 Task: Search one way flight ticket for 1 adult, 5 children, 2 infants in seat and 1 infant on lap in first from Obyan,saipan Island: Saipan International Airport (francisco C. Ada) to Springfield: Abraham Lincoln Capital Airport on 5-2-2023. Number of bags: 1 checked bag. Price is upto 35000. Outbound departure time preference is 12:45.
Action: Mouse moved to (333, 294)
Screenshot: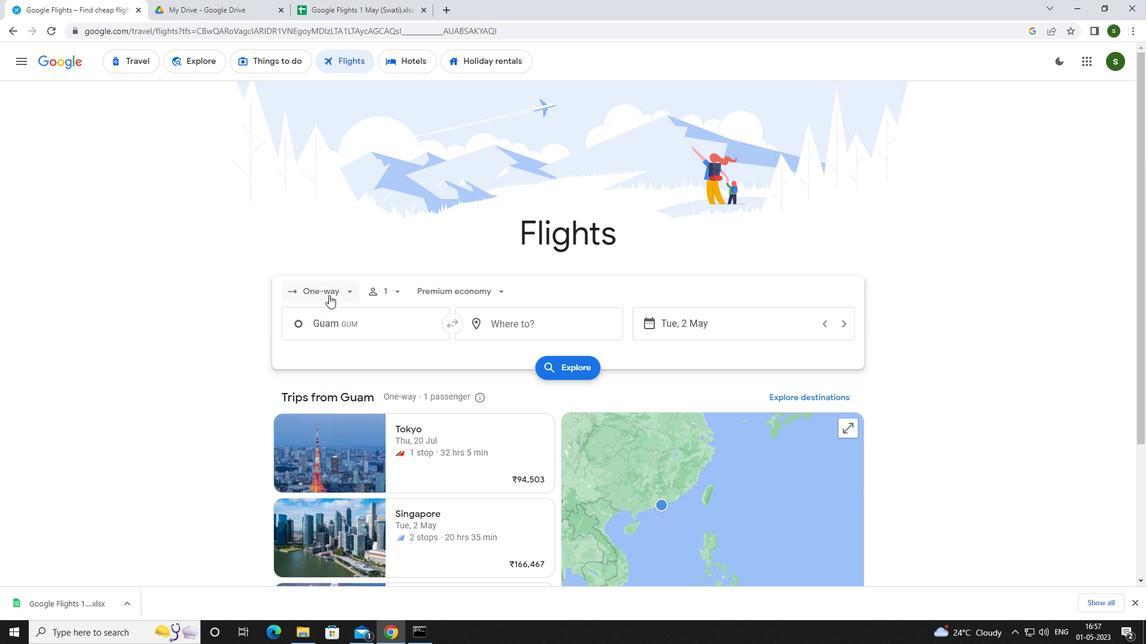 
Action: Mouse pressed left at (333, 294)
Screenshot: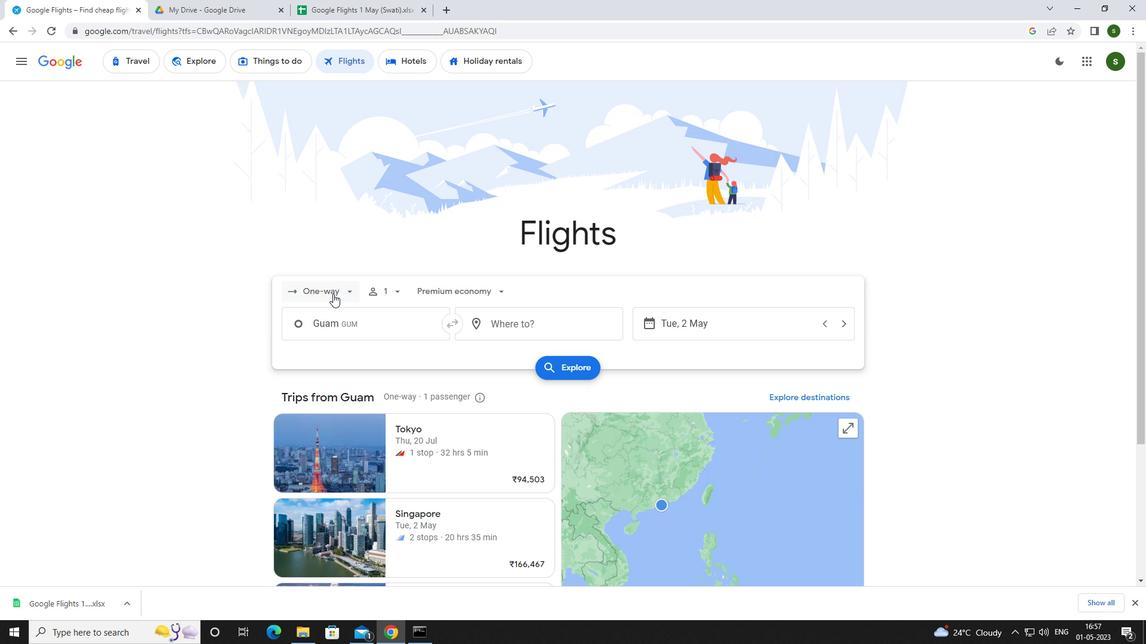 
Action: Mouse moved to (348, 342)
Screenshot: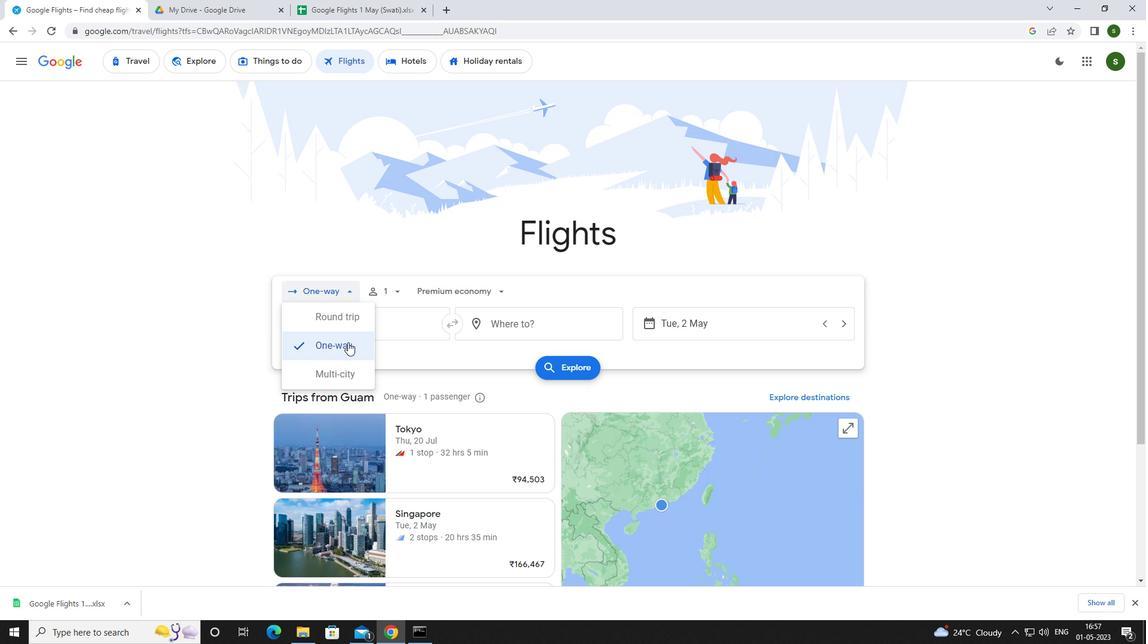 
Action: Mouse pressed left at (348, 342)
Screenshot: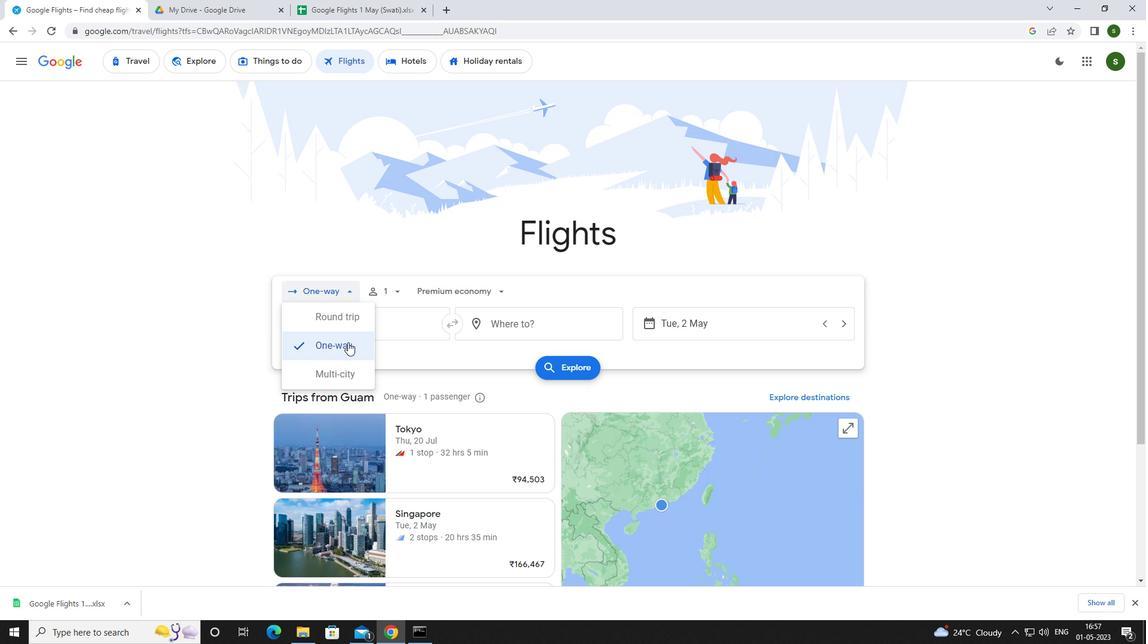 
Action: Mouse moved to (391, 286)
Screenshot: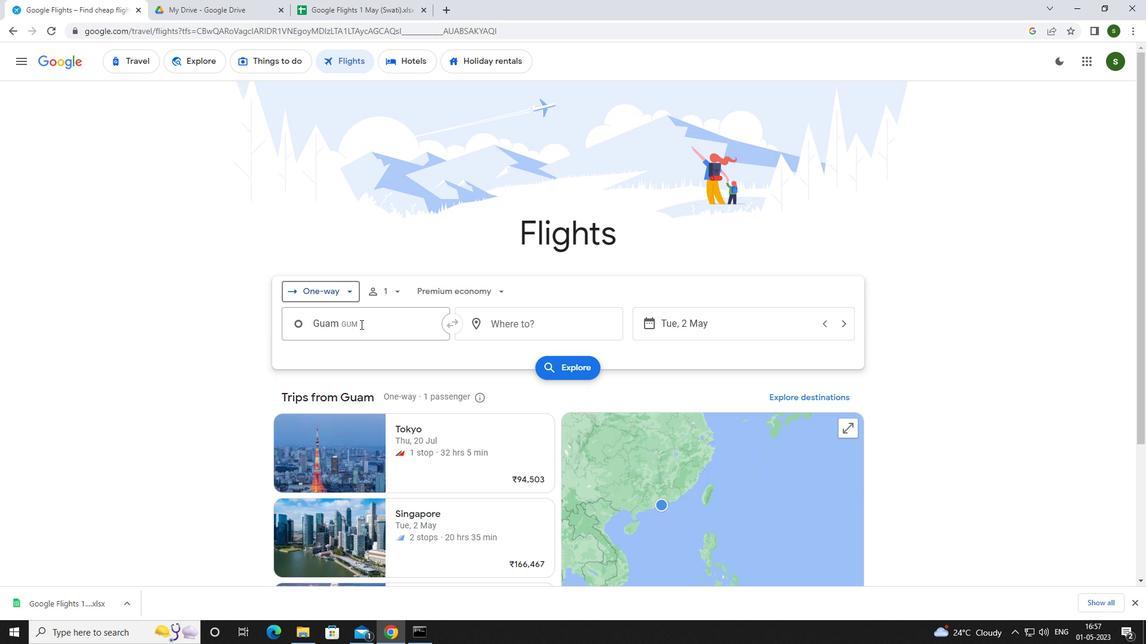 
Action: Mouse pressed left at (391, 286)
Screenshot: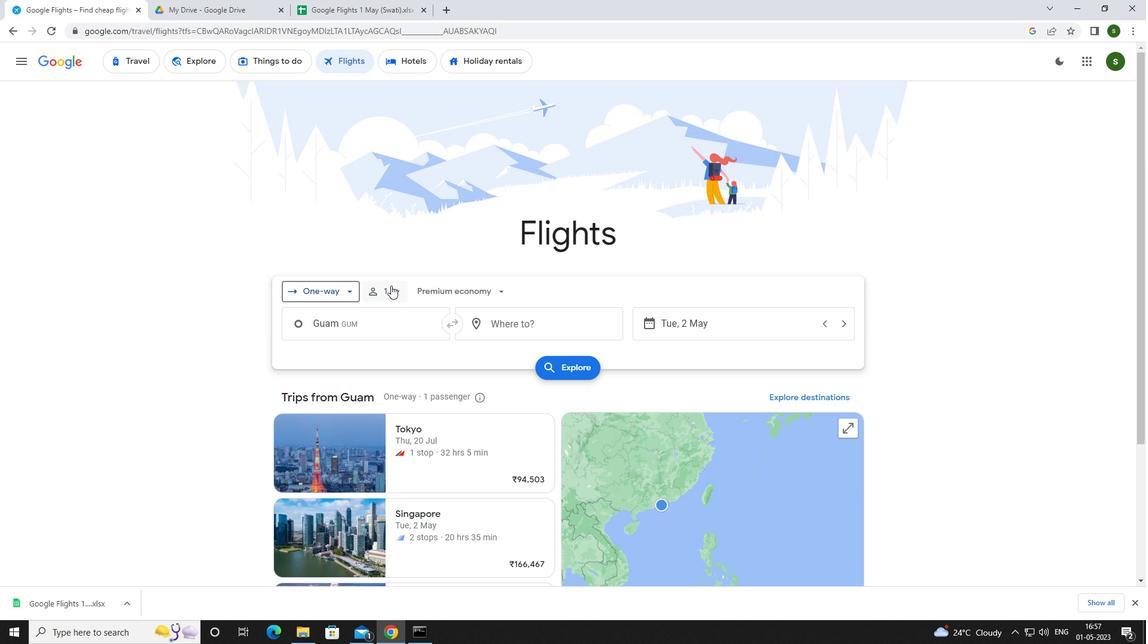 
Action: Mouse moved to (487, 347)
Screenshot: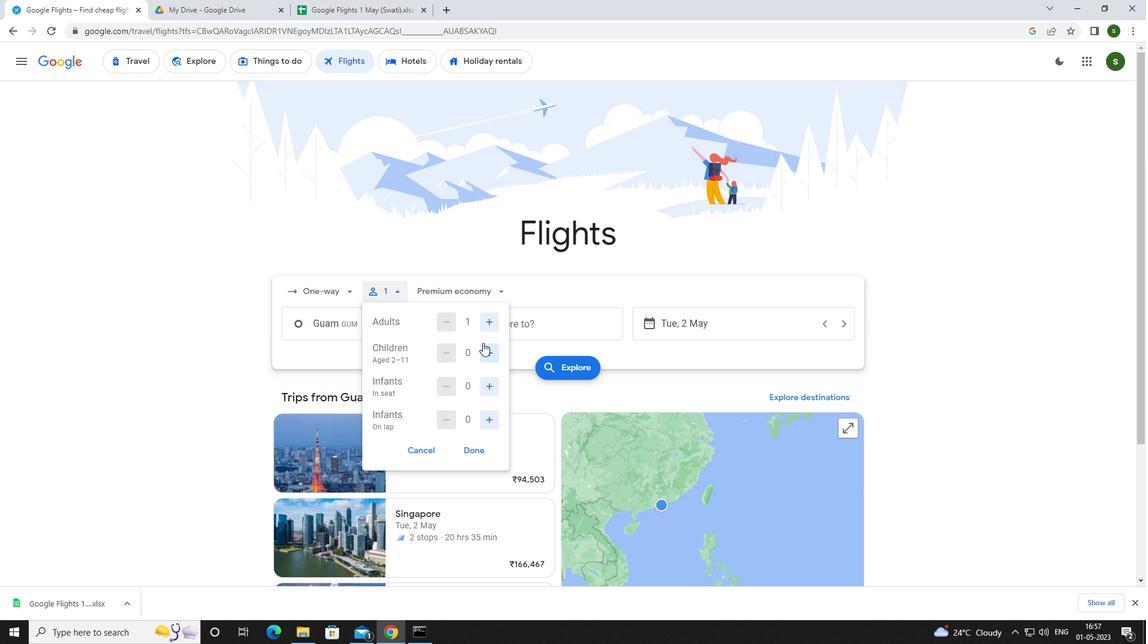
Action: Mouse pressed left at (487, 347)
Screenshot: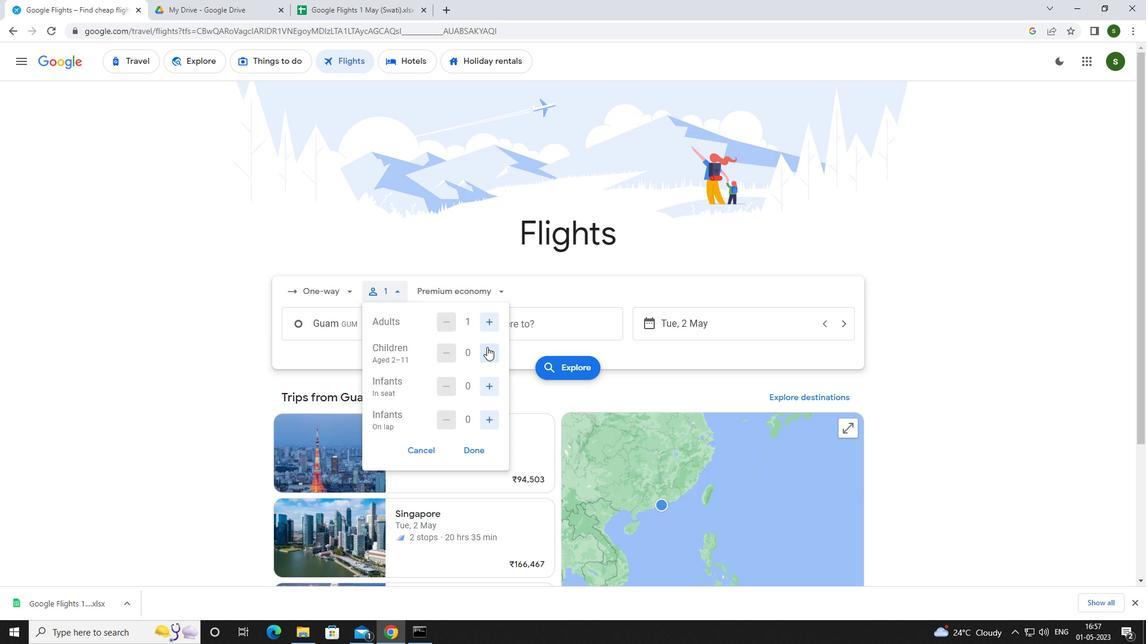 
Action: Mouse pressed left at (487, 347)
Screenshot: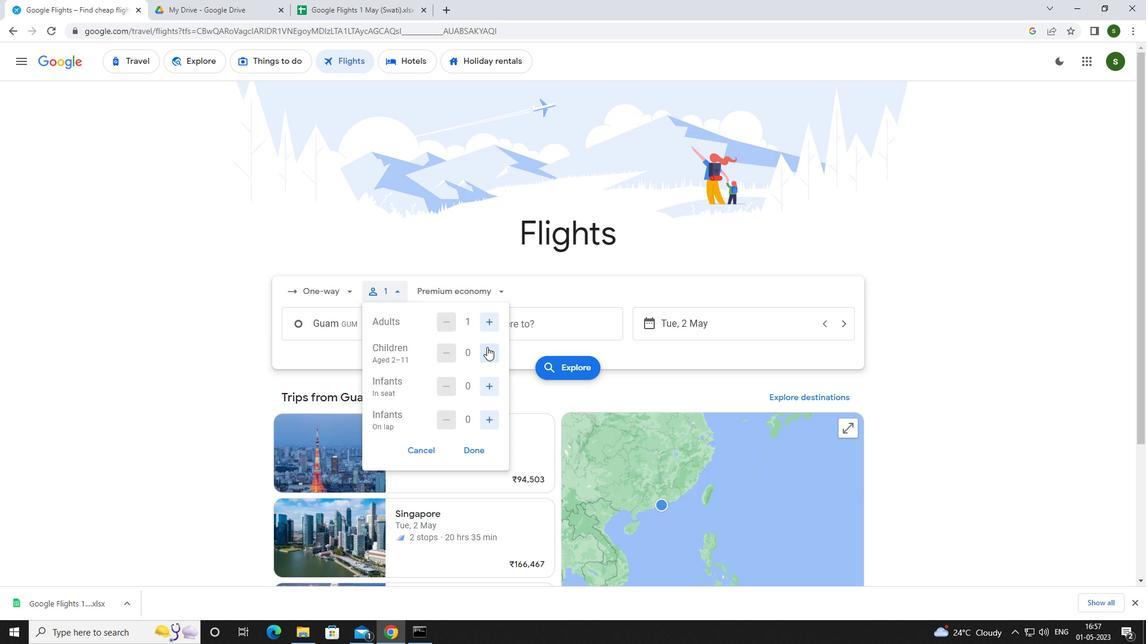 
Action: Mouse pressed left at (487, 347)
Screenshot: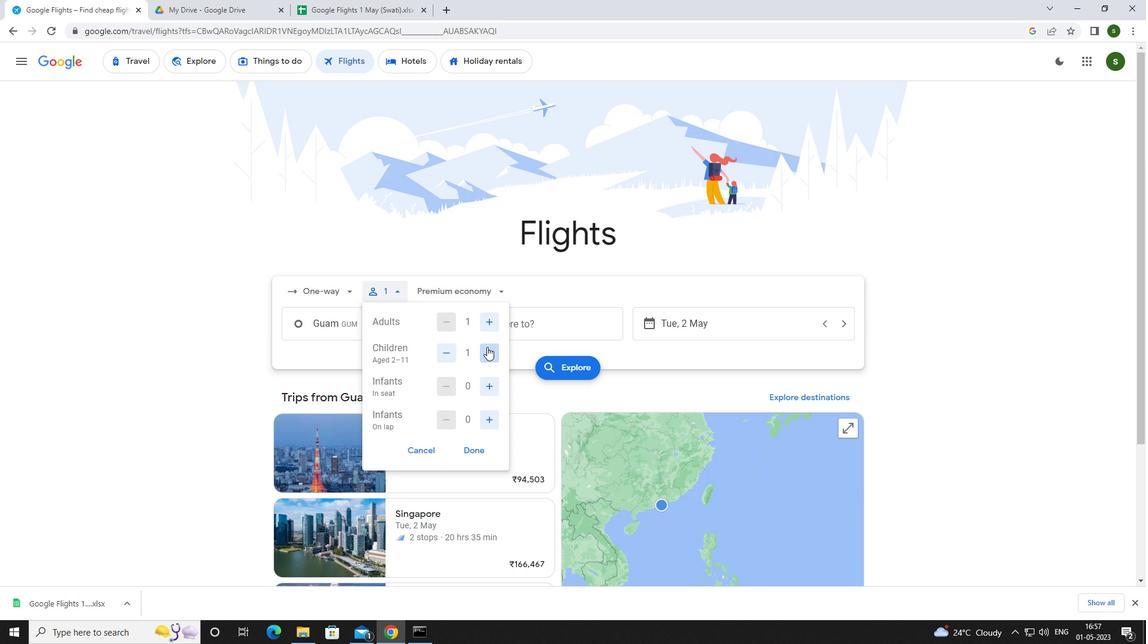 
Action: Mouse pressed left at (487, 347)
Screenshot: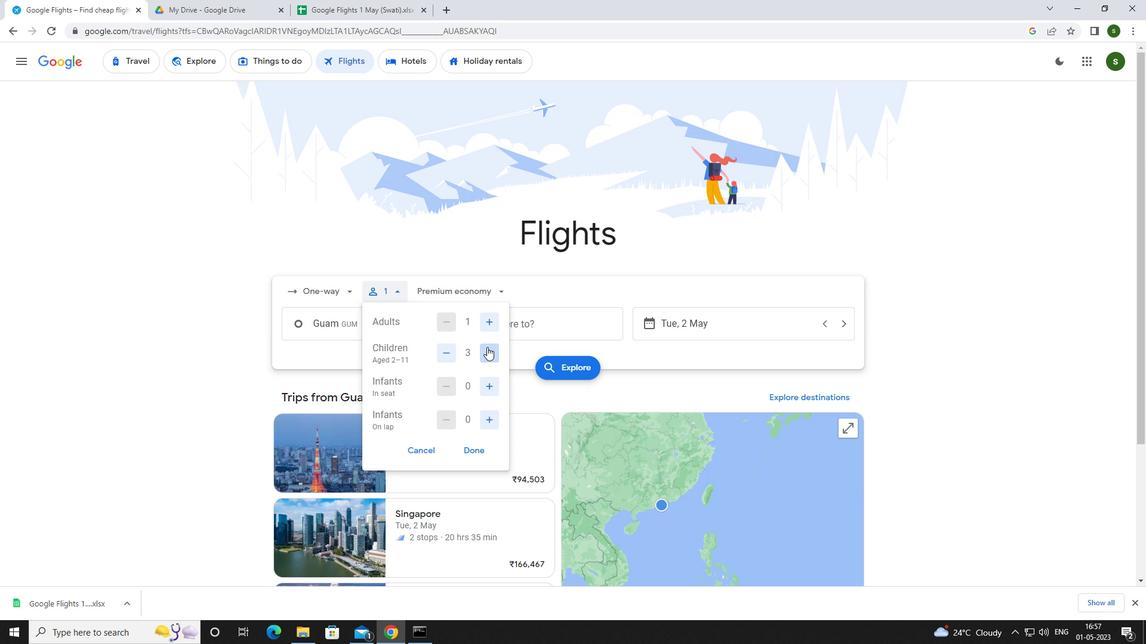 
Action: Mouse moved to (487, 351)
Screenshot: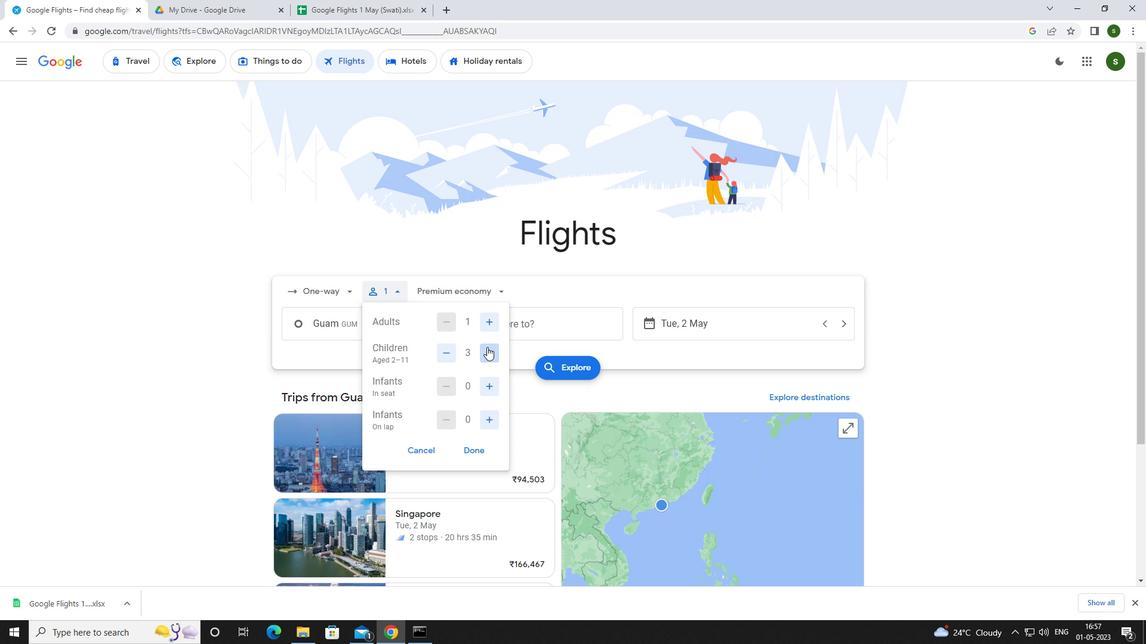 
Action: Mouse pressed left at (487, 351)
Screenshot: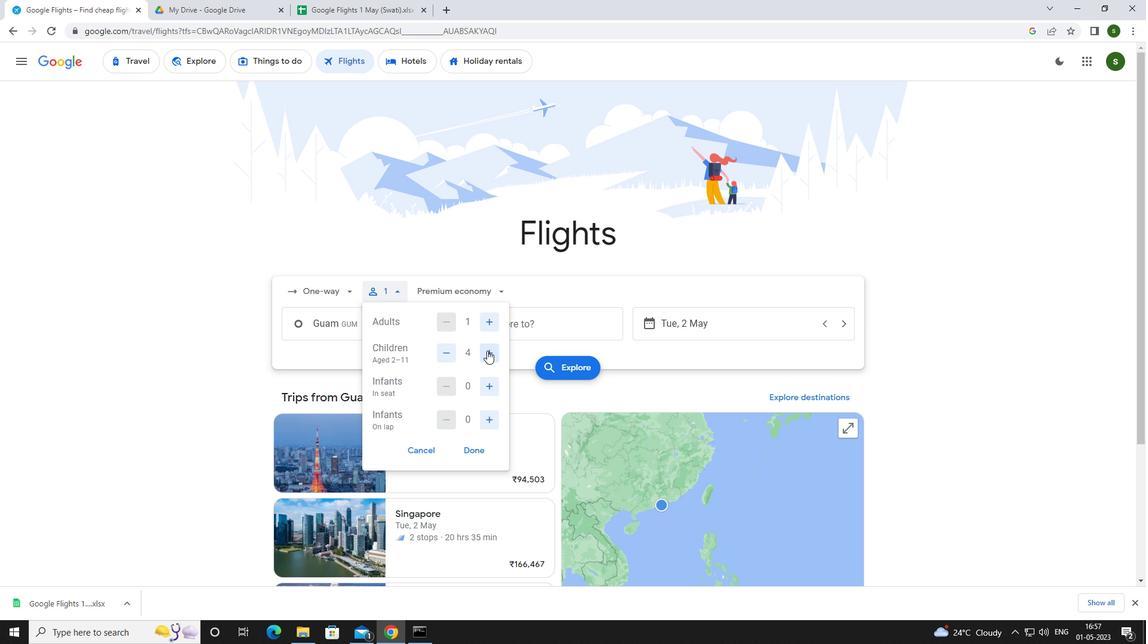 
Action: Mouse moved to (486, 384)
Screenshot: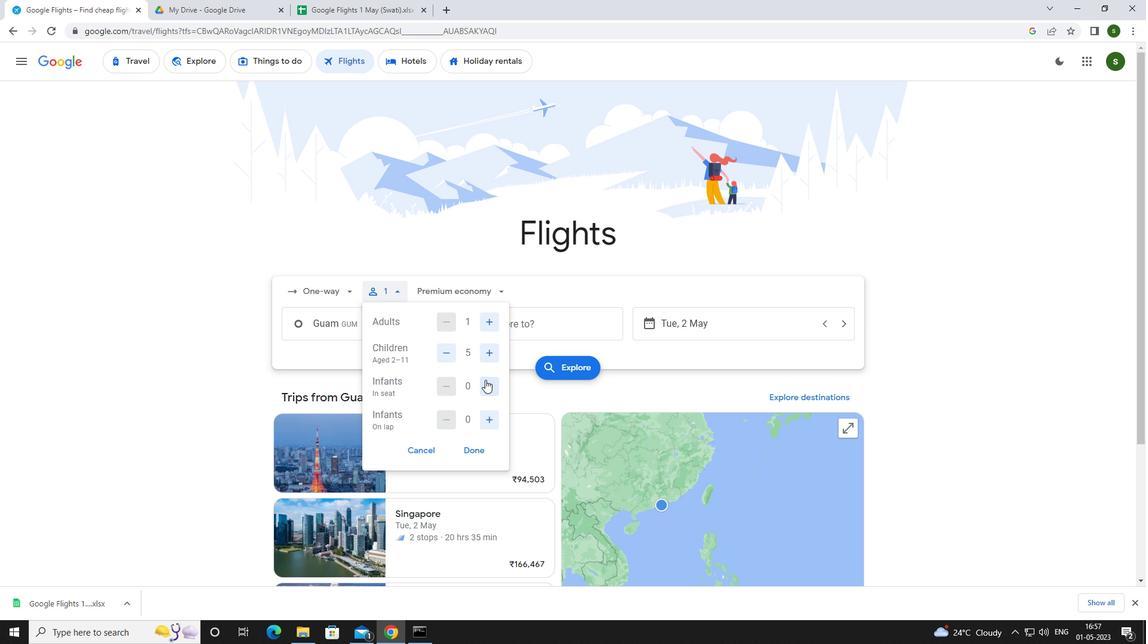 
Action: Mouse pressed left at (486, 384)
Screenshot: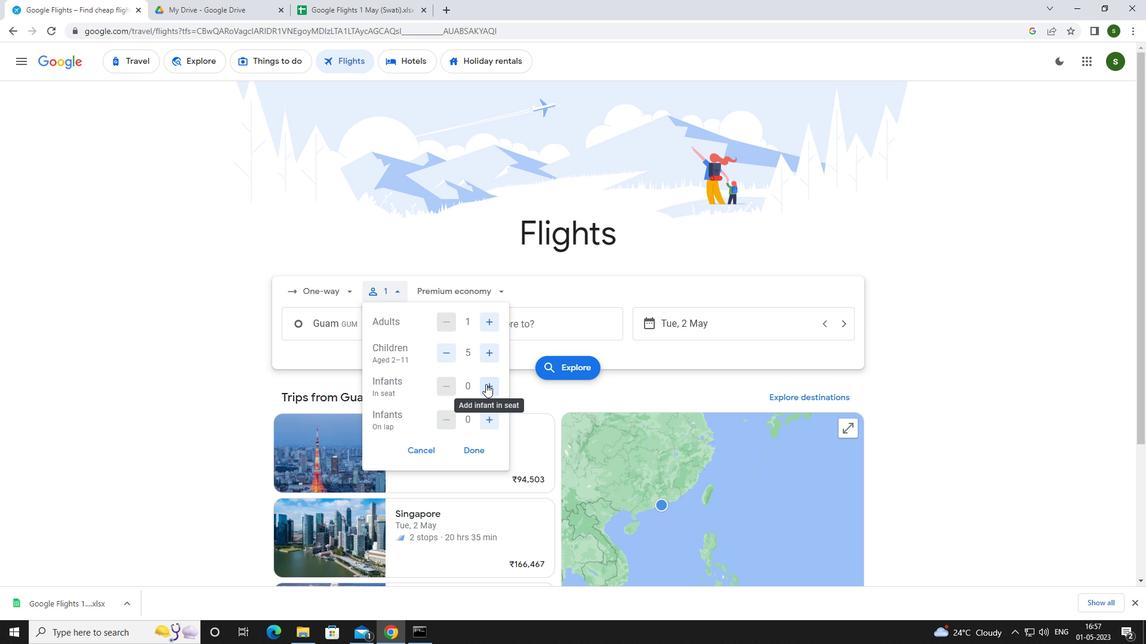 
Action: Mouse moved to (489, 414)
Screenshot: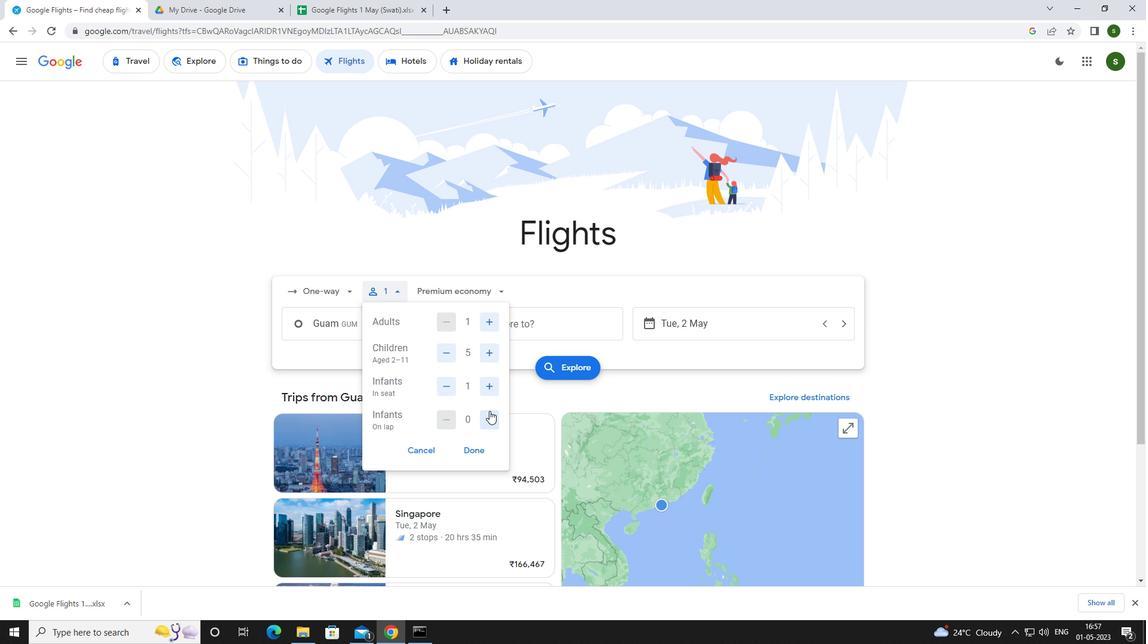 
Action: Mouse pressed left at (489, 414)
Screenshot: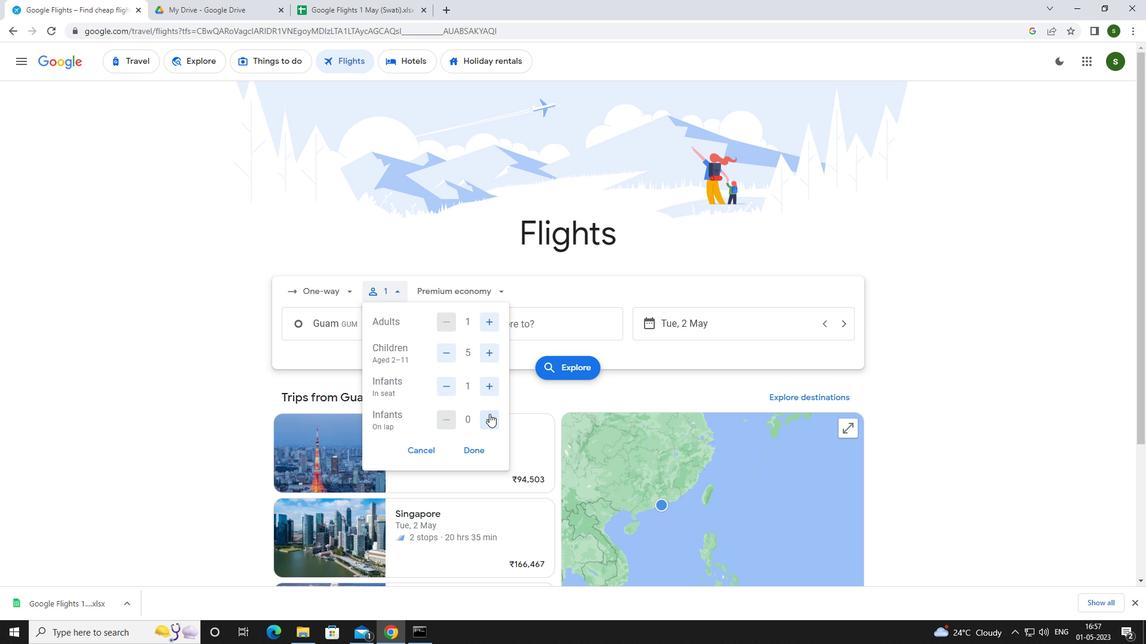 
Action: Mouse moved to (493, 292)
Screenshot: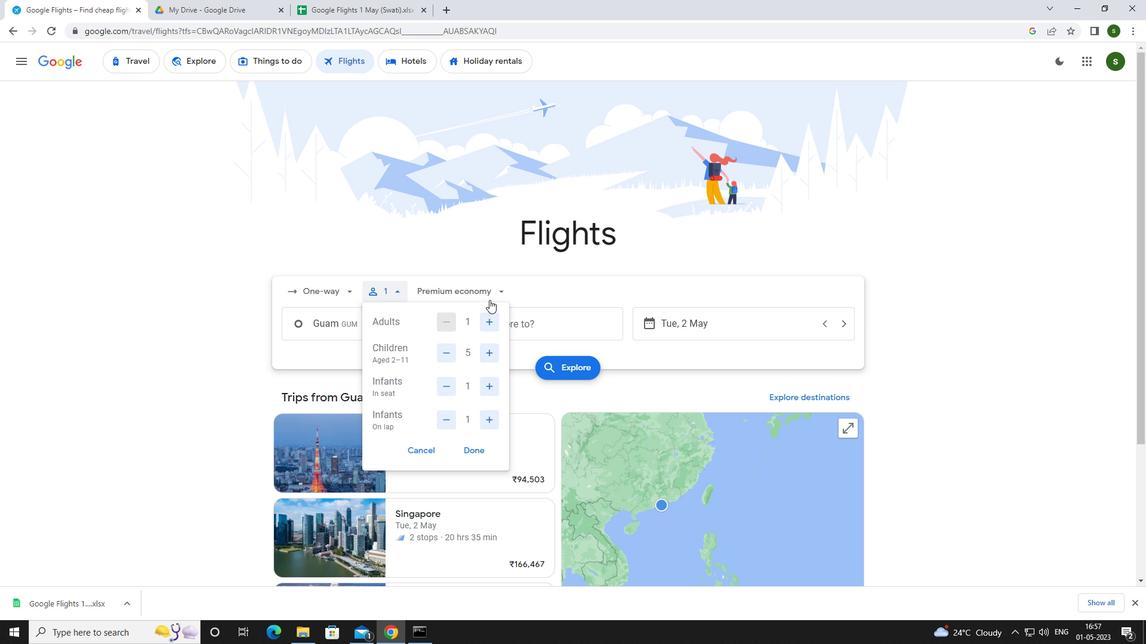 
Action: Mouse pressed left at (493, 292)
Screenshot: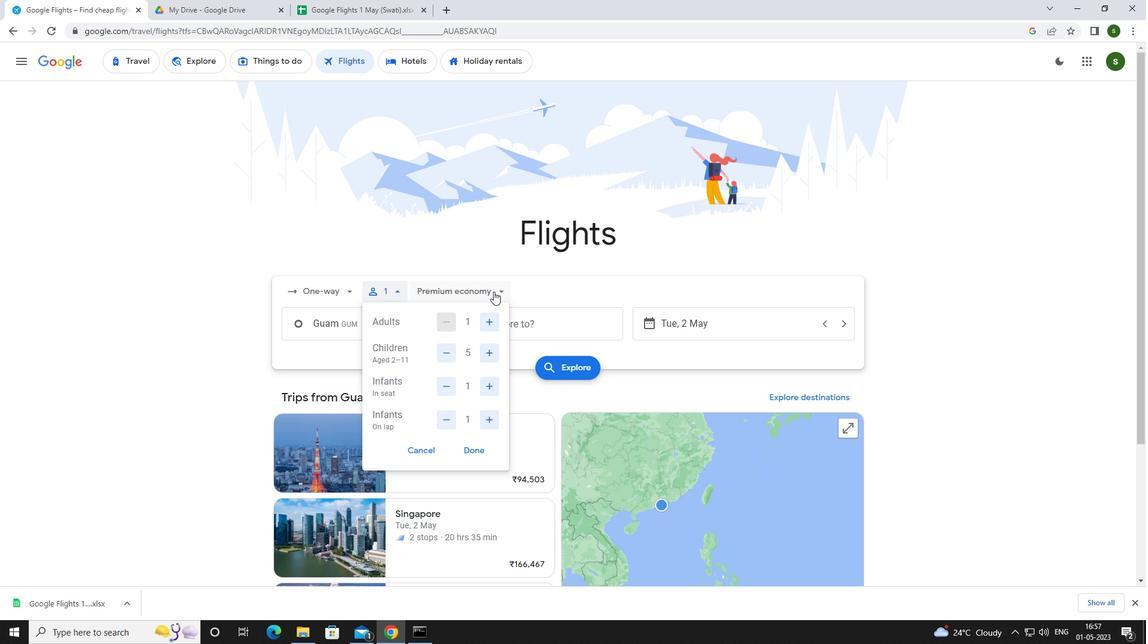 
Action: Mouse moved to (486, 400)
Screenshot: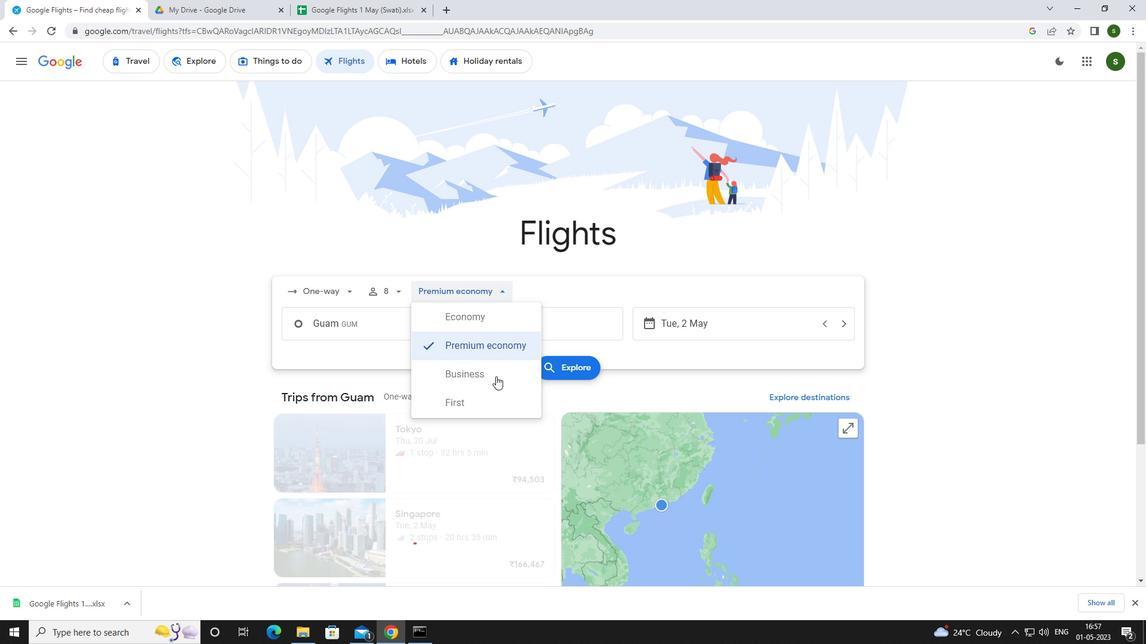 
Action: Mouse pressed left at (486, 400)
Screenshot: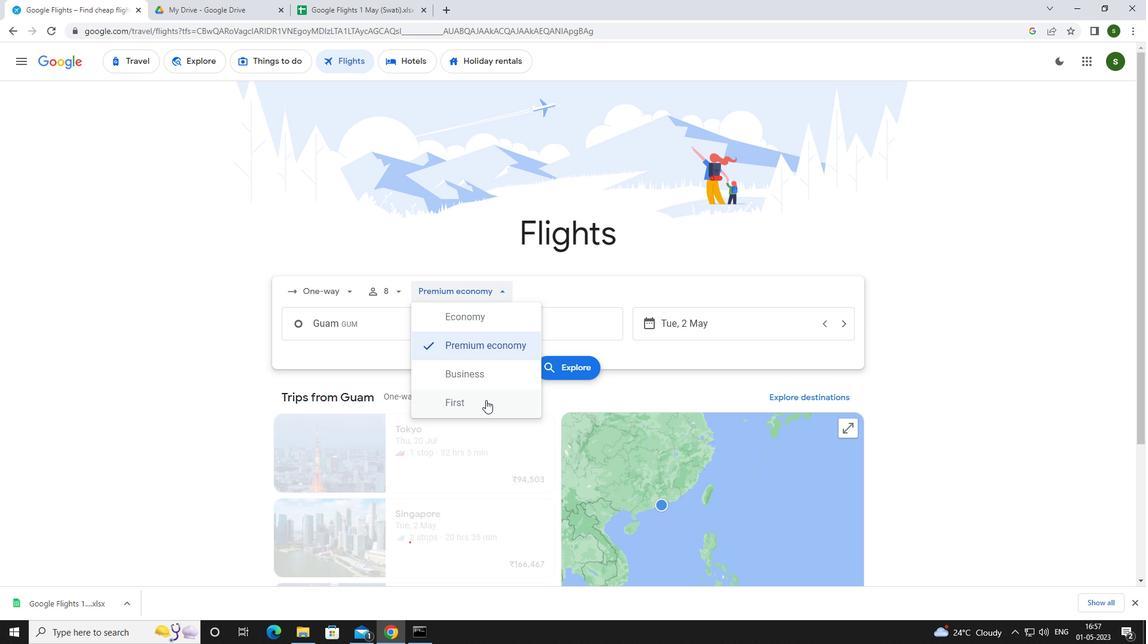 
Action: Mouse moved to (403, 329)
Screenshot: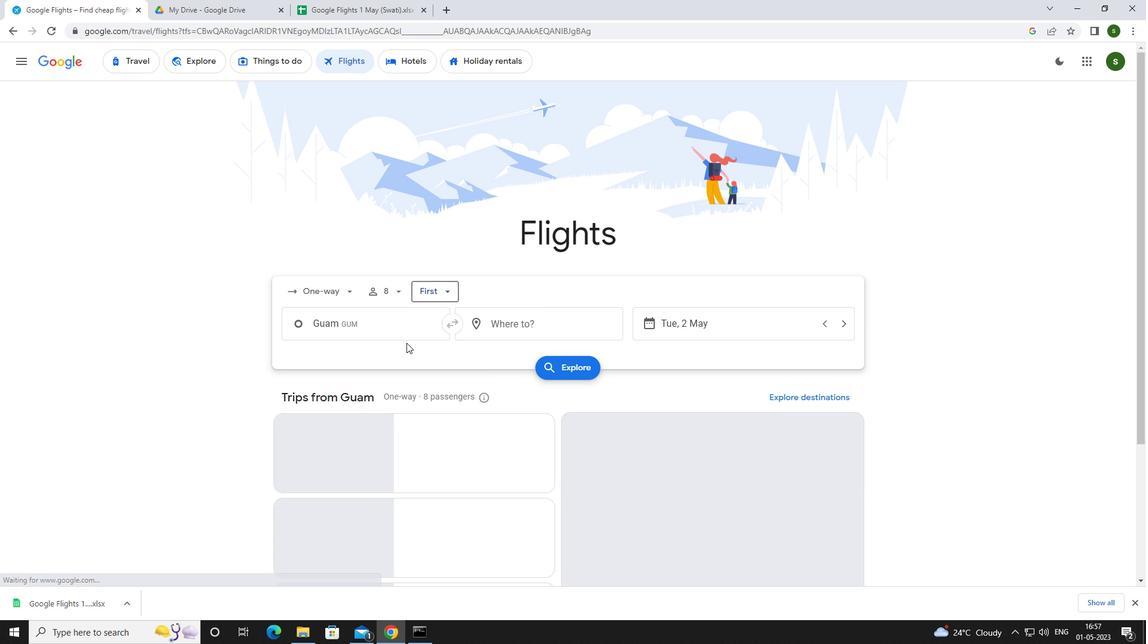 
Action: Mouse pressed left at (403, 329)
Screenshot: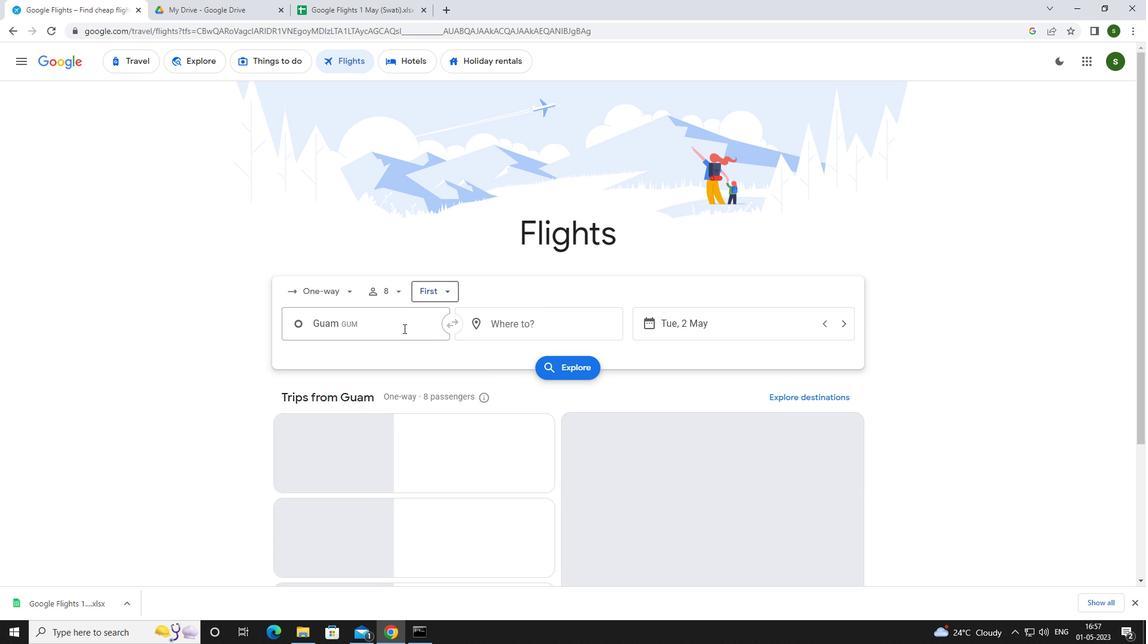 
Action: Mouse moved to (404, 325)
Screenshot: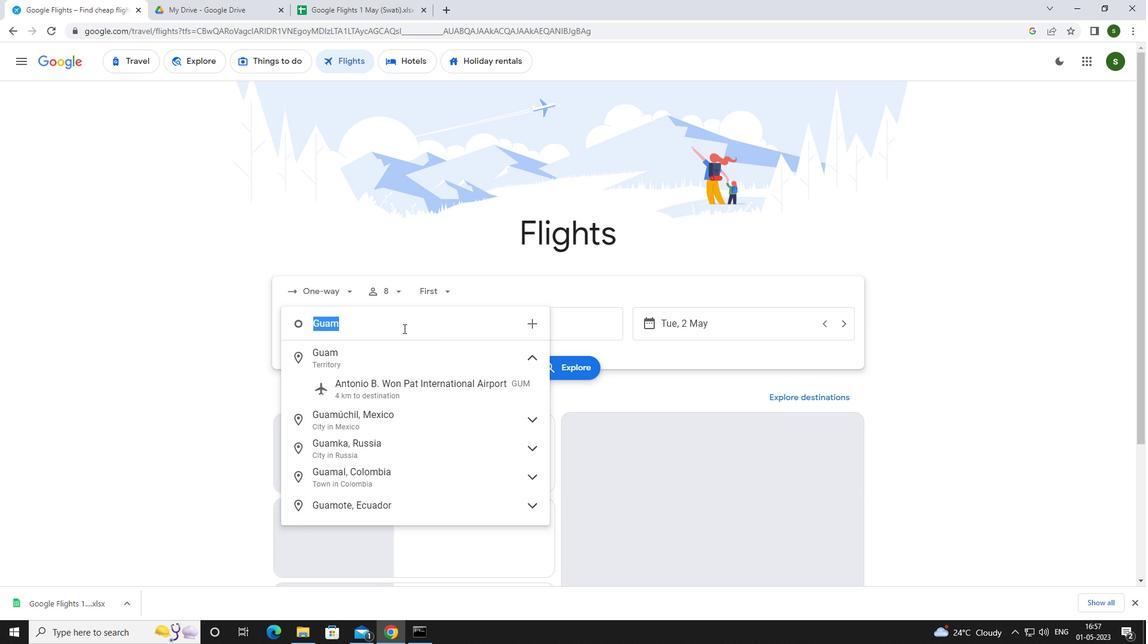 
Action: Key pressed o<Key.caps_lock>byan
Screenshot: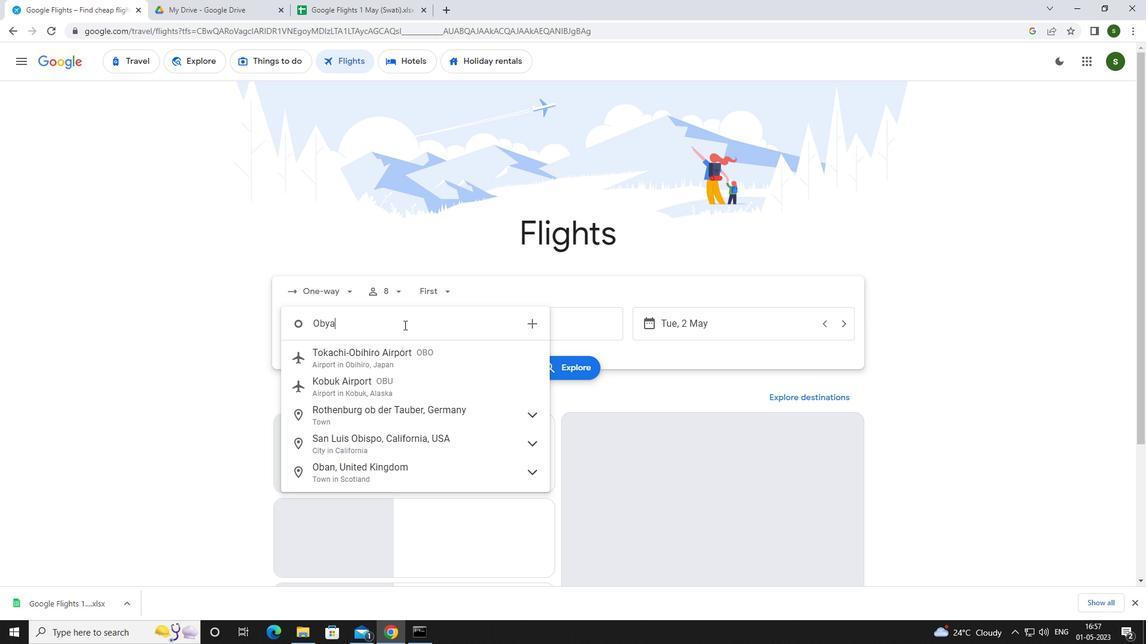 
Action: Mouse moved to (411, 382)
Screenshot: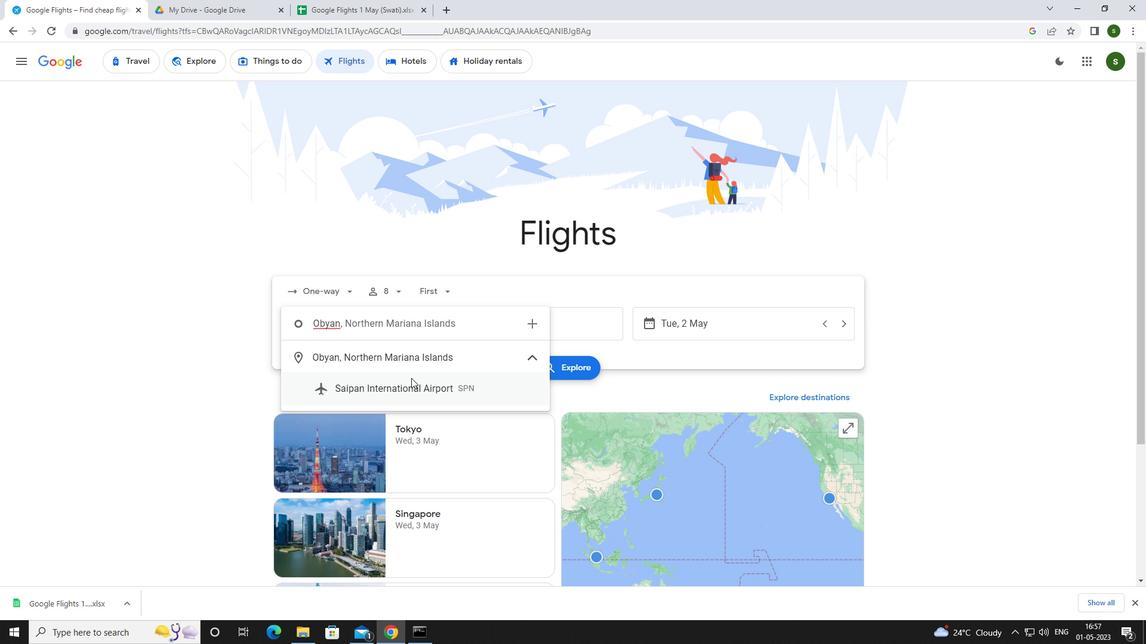 
Action: Mouse pressed left at (411, 382)
Screenshot: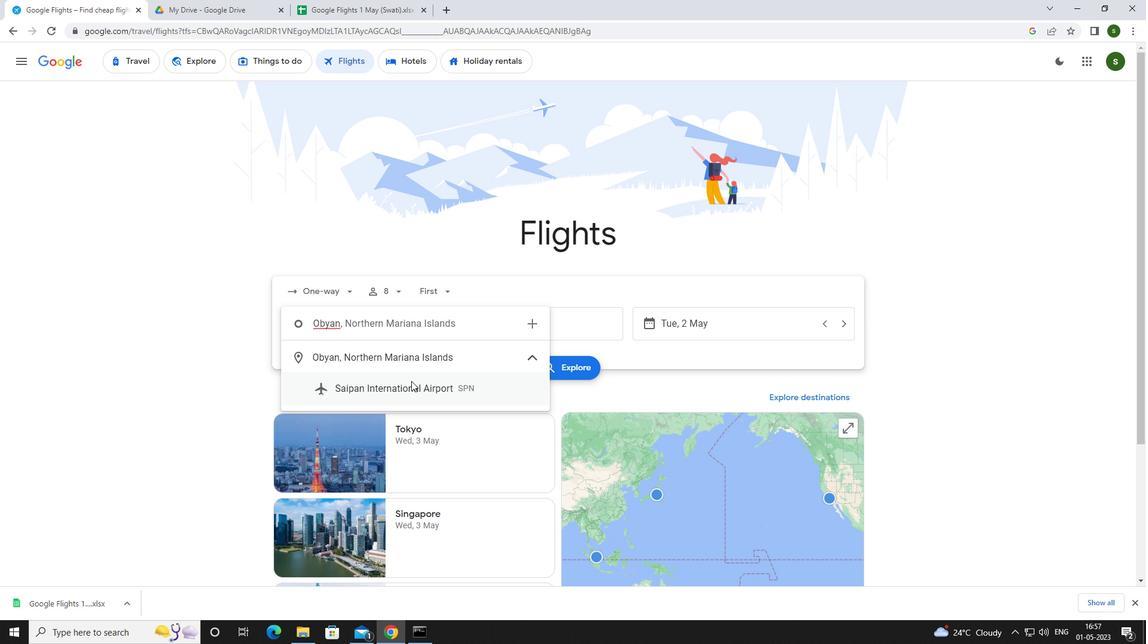 
Action: Mouse moved to (515, 322)
Screenshot: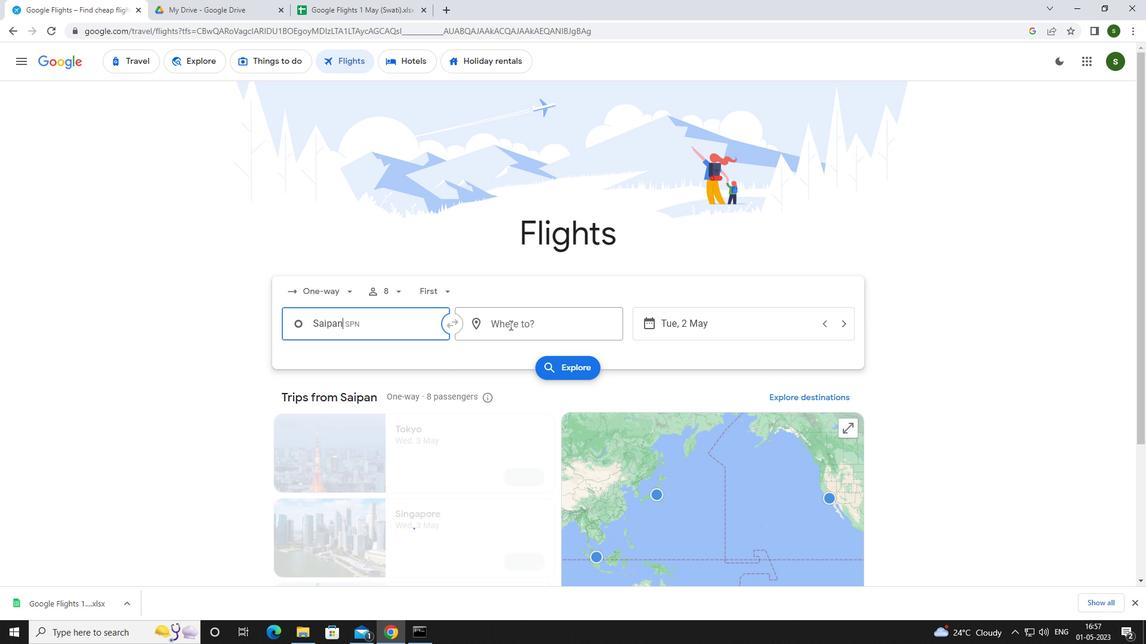 
Action: Mouse pressed left at (515, 322)
Screenshot: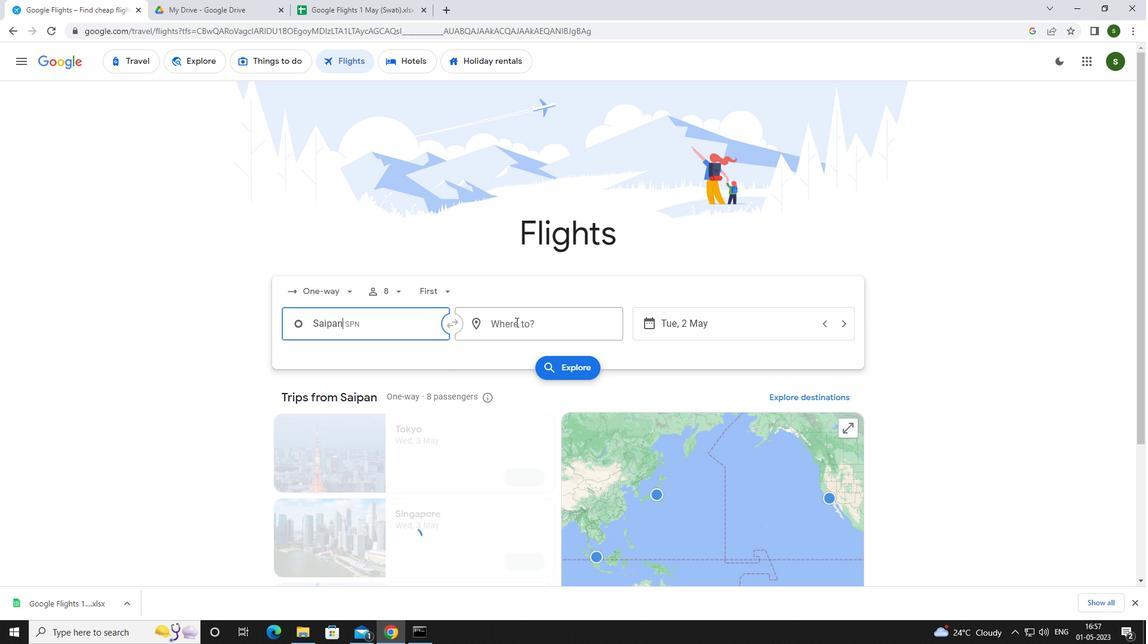 
Action: Mouse moved to (472, 332)
Screenshot: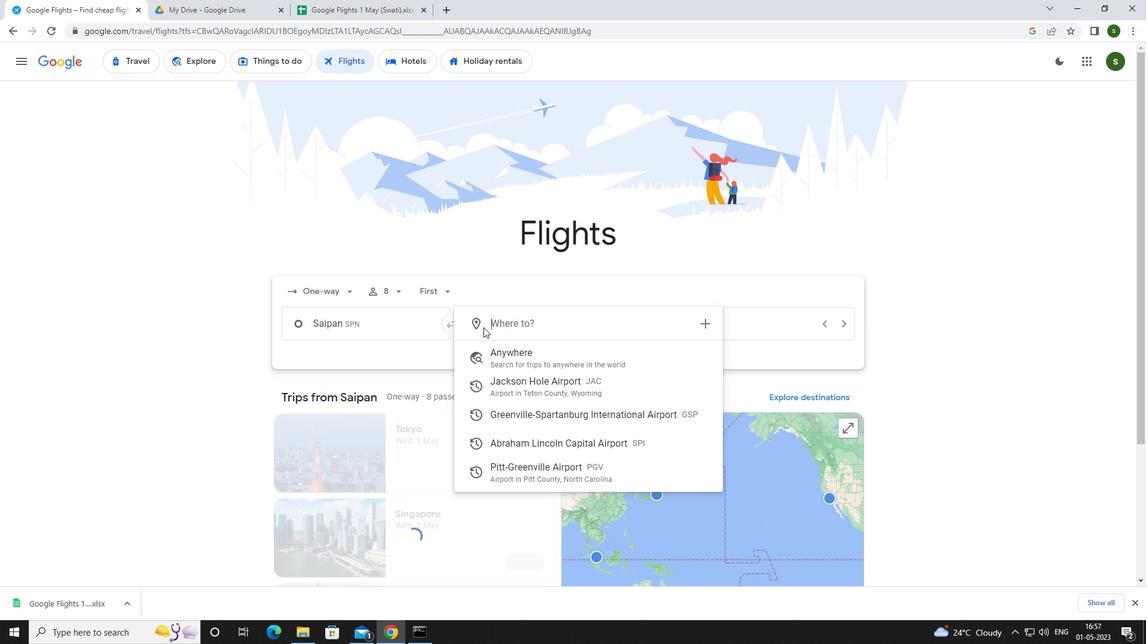 
Action: Key pressed <Key.caps_lock>s<Key.caps_lock>pringf
Screenshot: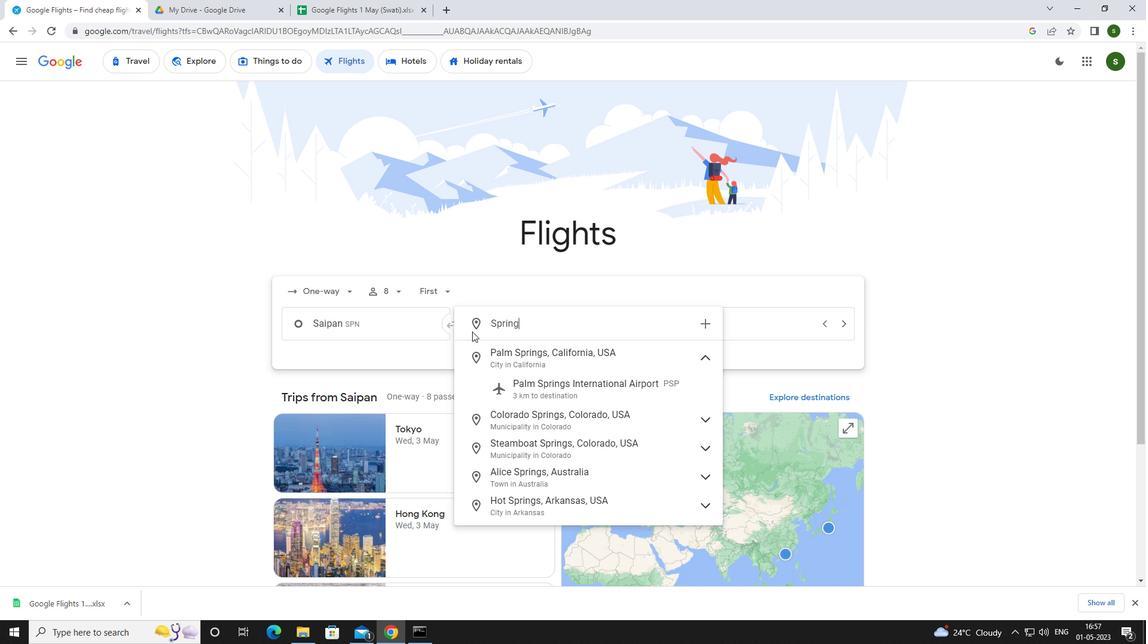 
Action: Mouse moved to (536, 420)
Screenshot: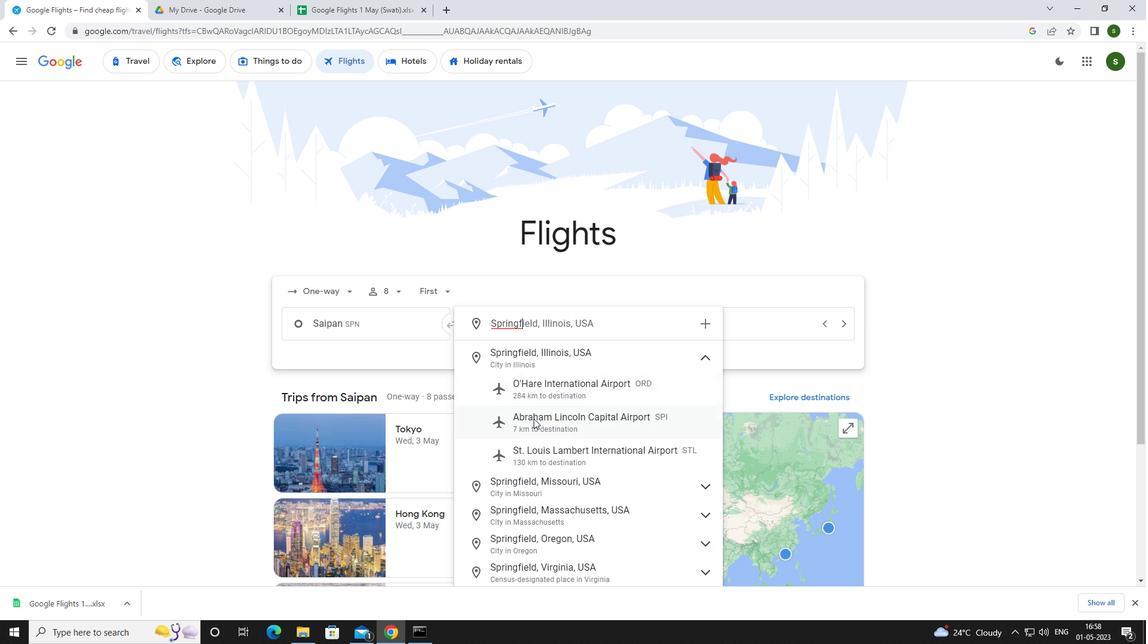 
Action: Mouse pressed left at (536, 420)
Screenshot: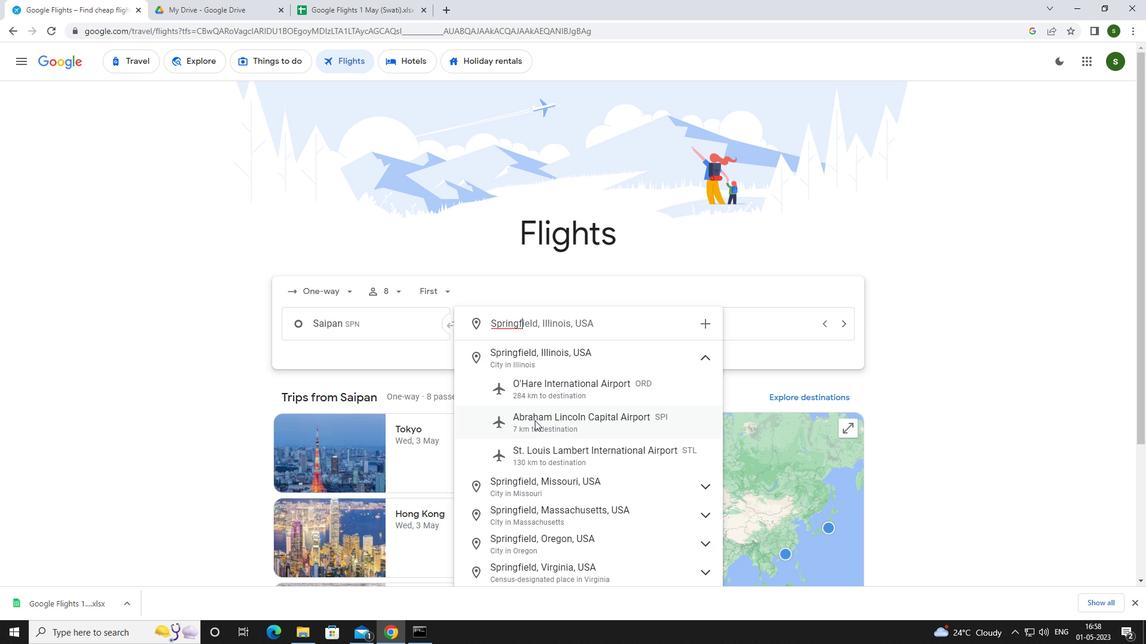 
Action: Mouse moved to (714, 327)
Screenshot: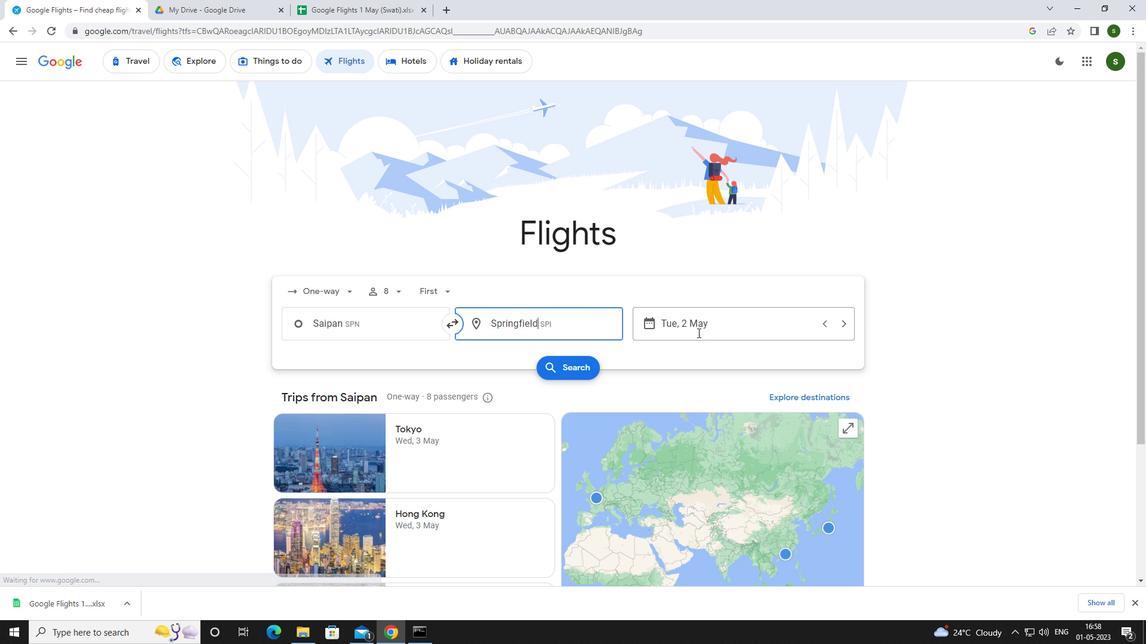 
Action: Mouse pressed left at (714, 327)
Screenshot: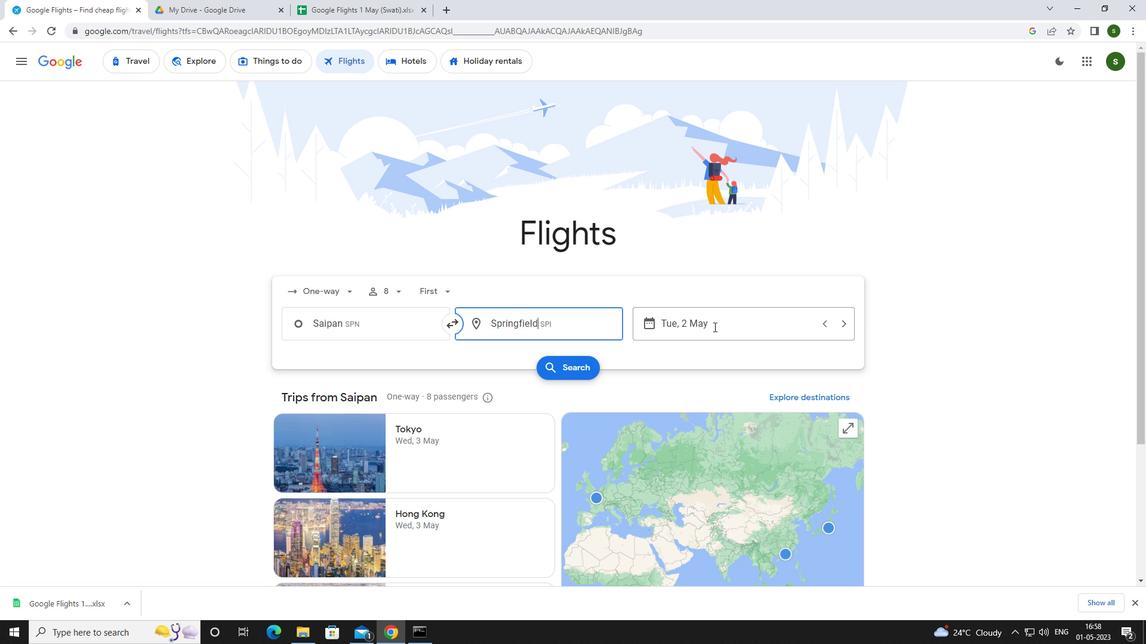 
Action: Mouse moved to (480, 369)
Screenshot: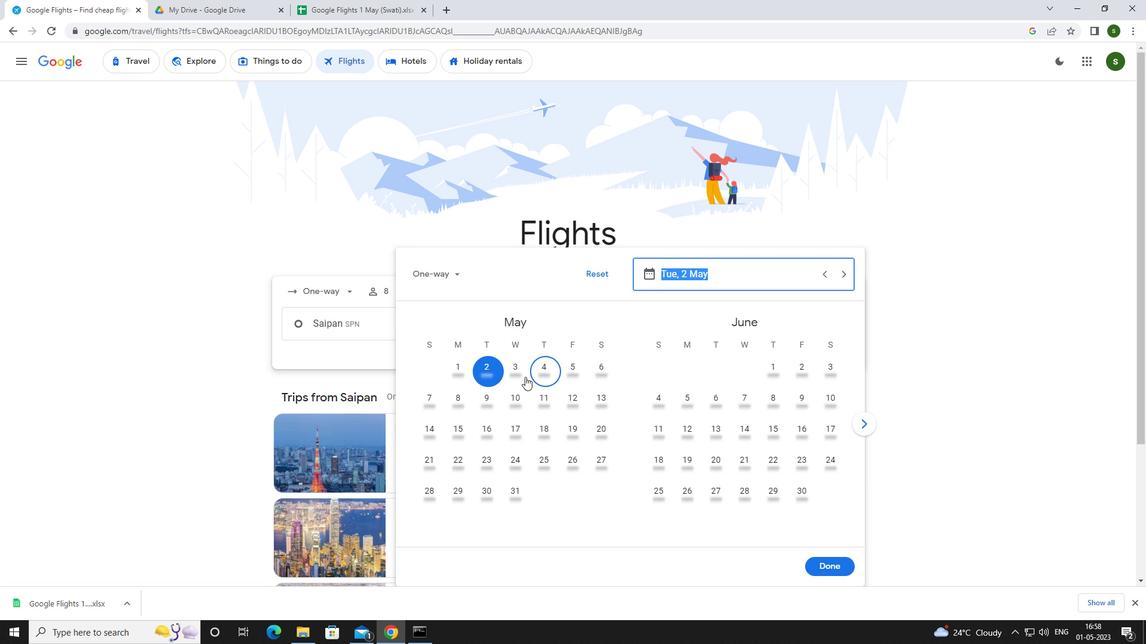 
Action: Mouse pressed left at (480, 369)
Screenshot: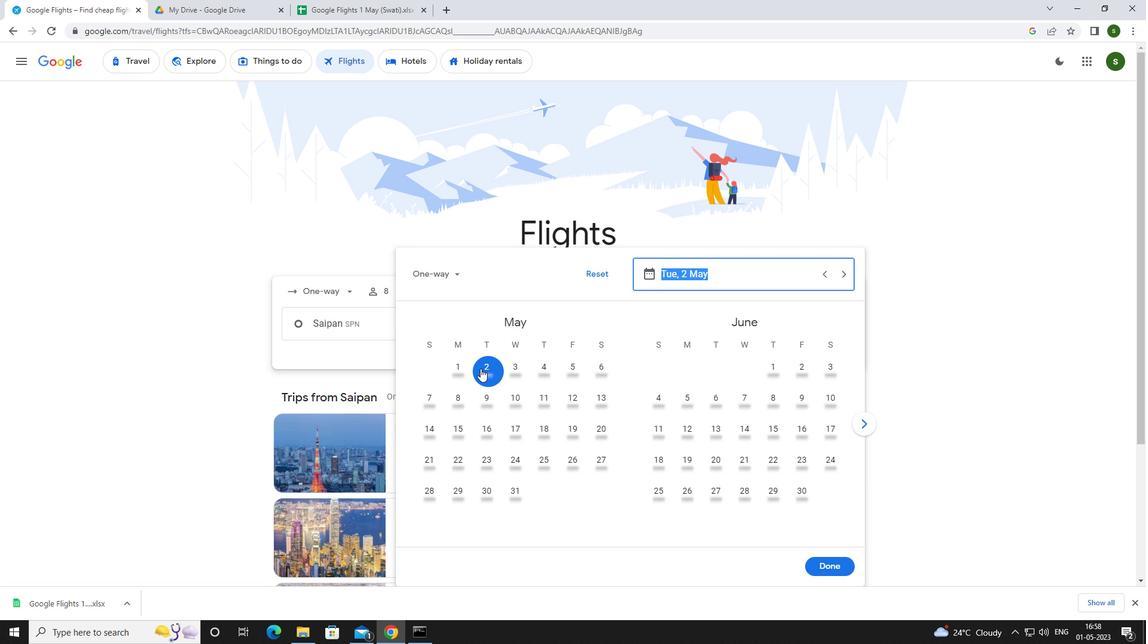 
Action: Mouse moved to (827, 563)
Screenshot: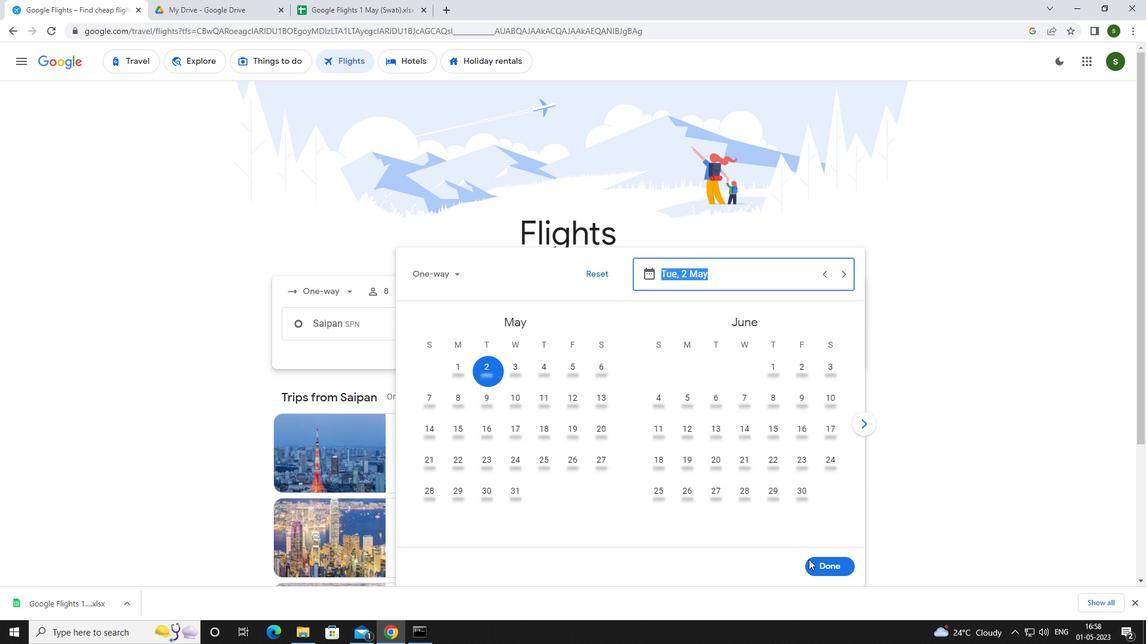 
Action: Mouse pressed left at (827, 563)
Screenshot: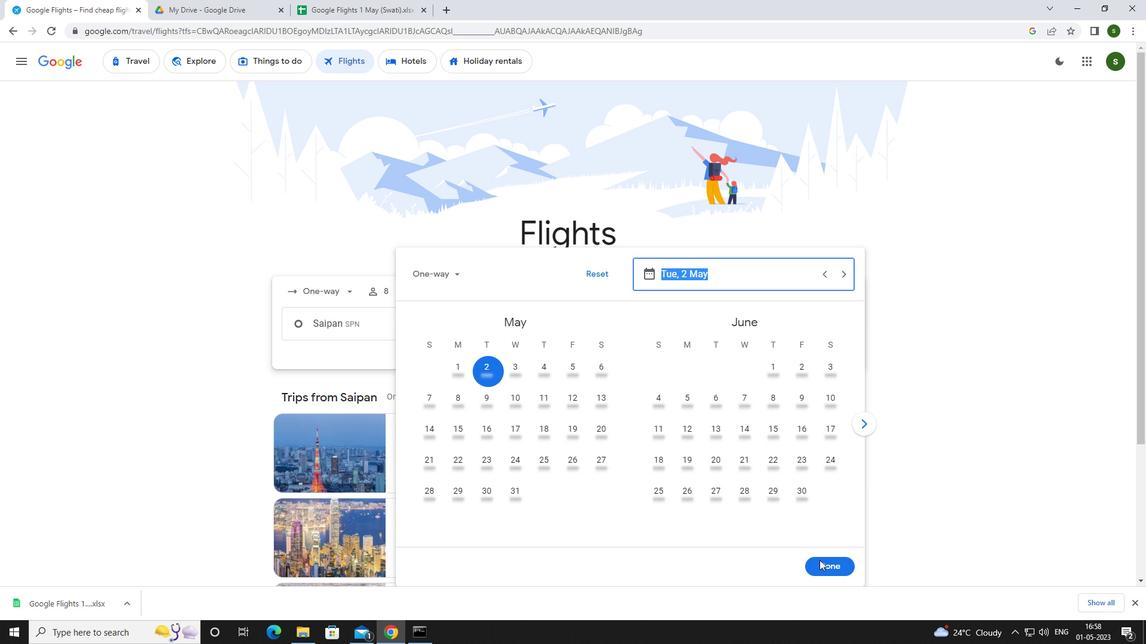 
Action: Mouse moved to (569, 365)
Screenshot: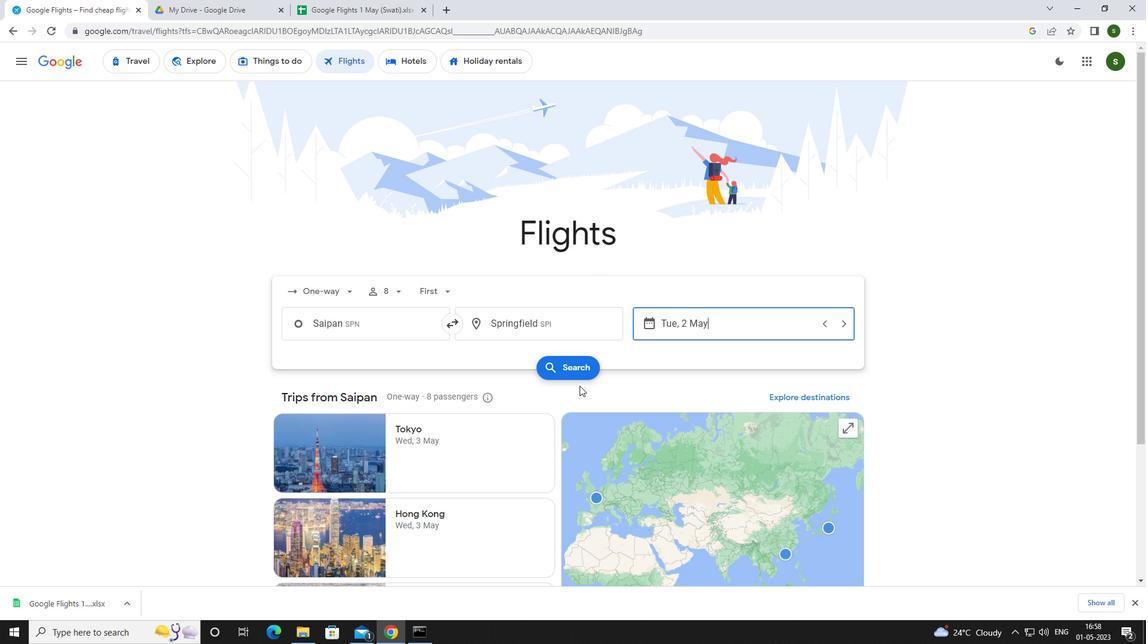 
Action: Mouse pressed left at (569, 365)
Screenshot: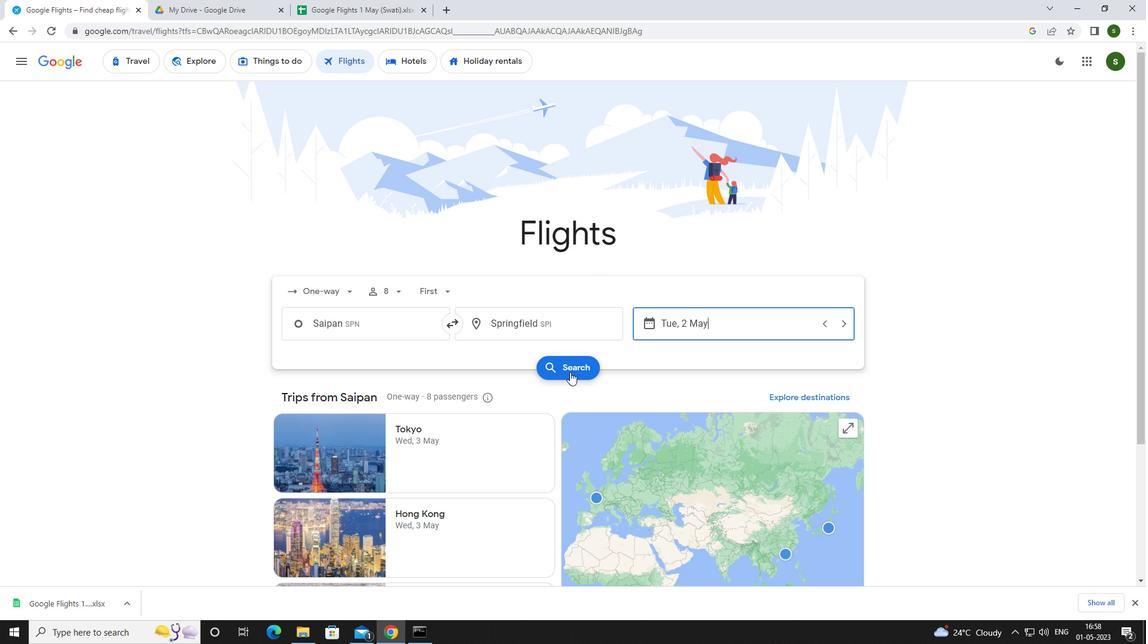 
Action: Mouse moved to (311, 173)
Screenshot: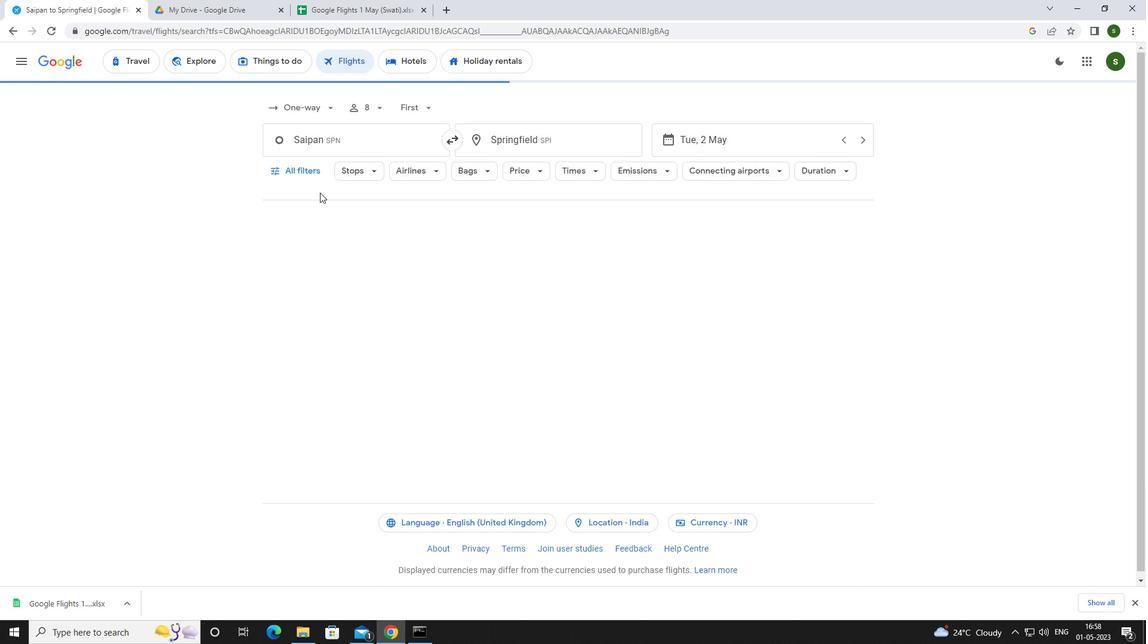 
Action: Mouse pressed left at (311, 173)
Screenshot: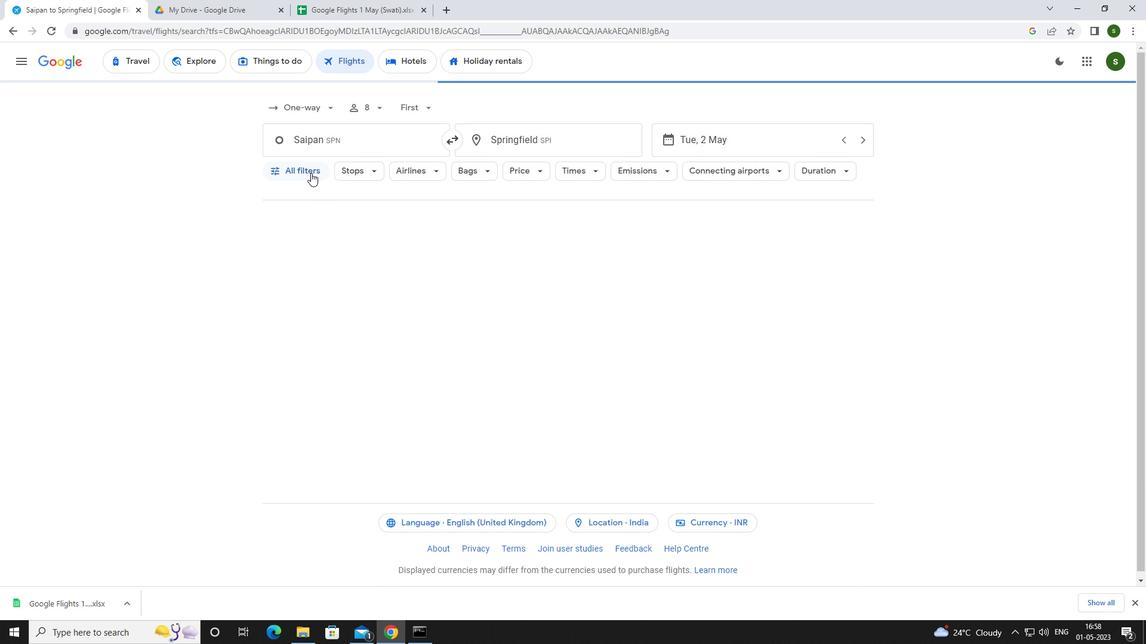 
Action: Mouse moved to (381, 315)
Screenshot: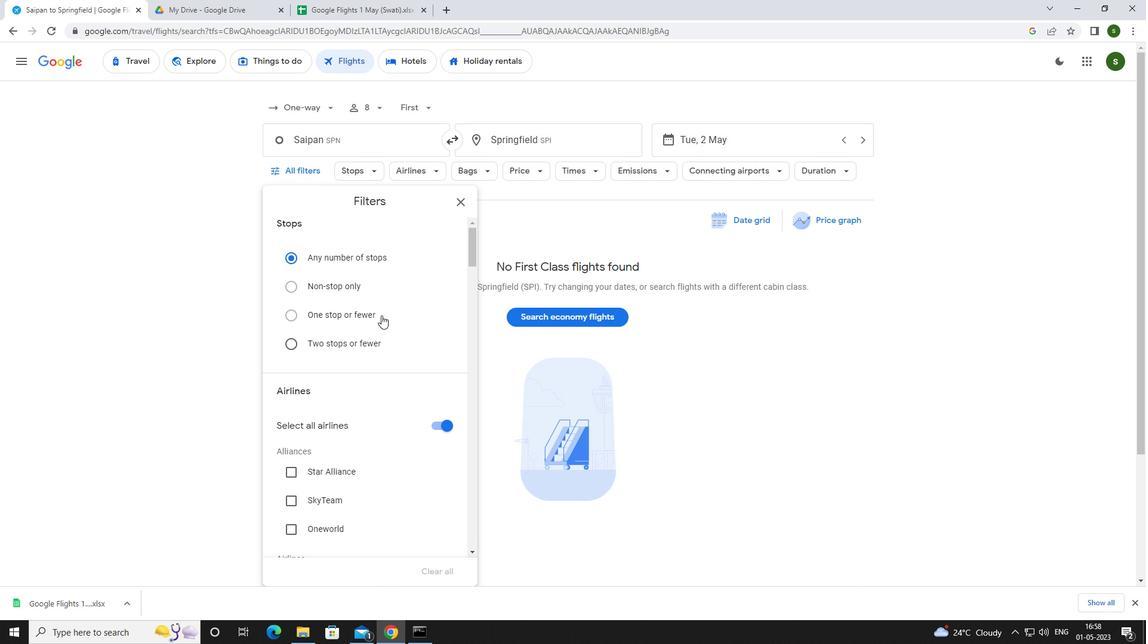
Action: Mouse scrolled (381, 314) with delta (0, 0)
Screenshot: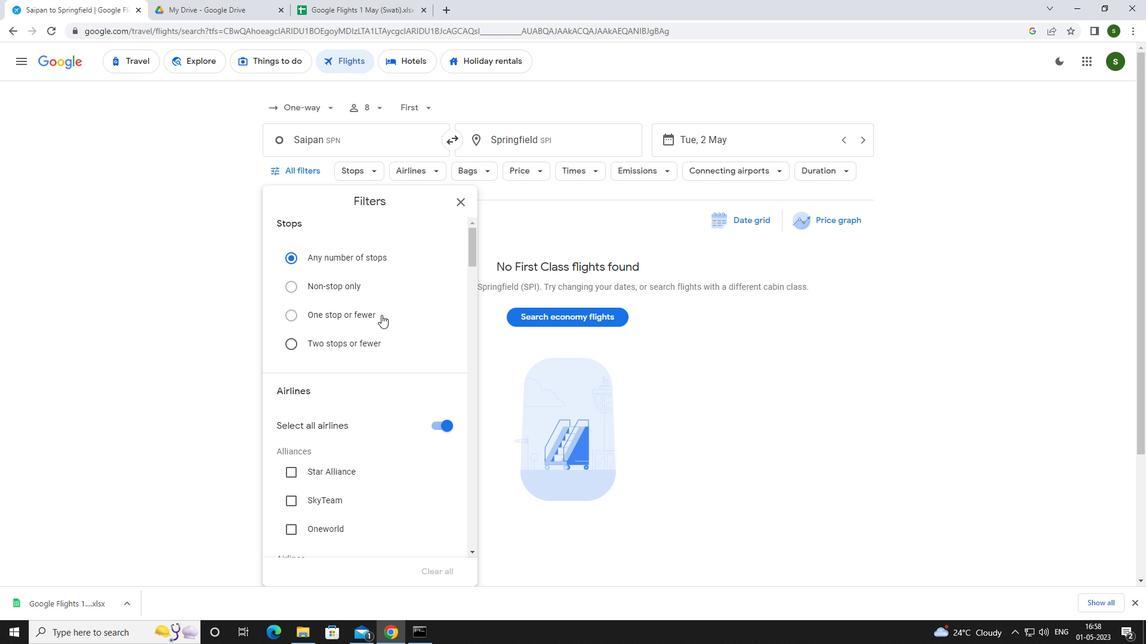 
Action: Mouse scrolled (381, 314) with delta (0, 0)
Screenshot: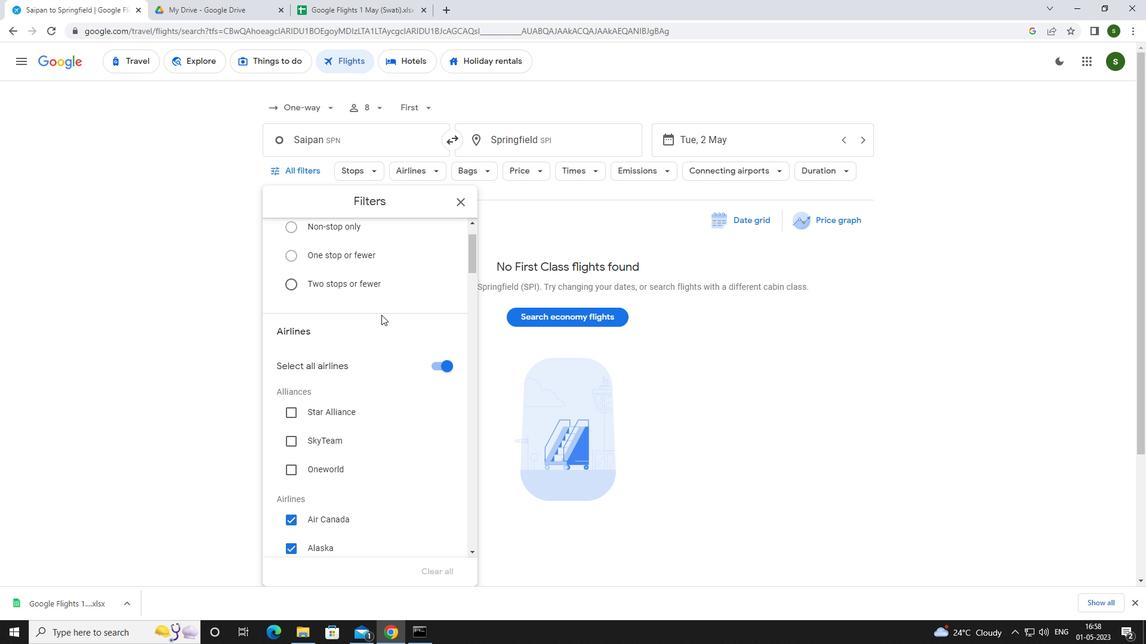 
Action: Mouse scrolled (381, 314) with delta (0, 0)
Screenshot: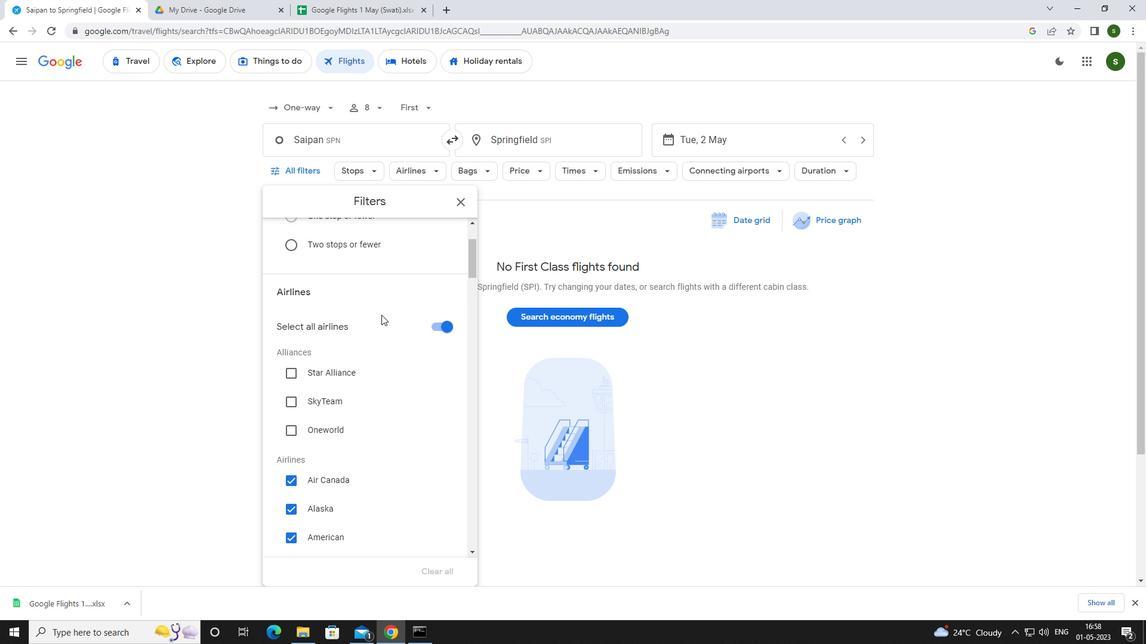
Action: Mouse scrolled (381, 314) with delta (0, 0)
Screenshot: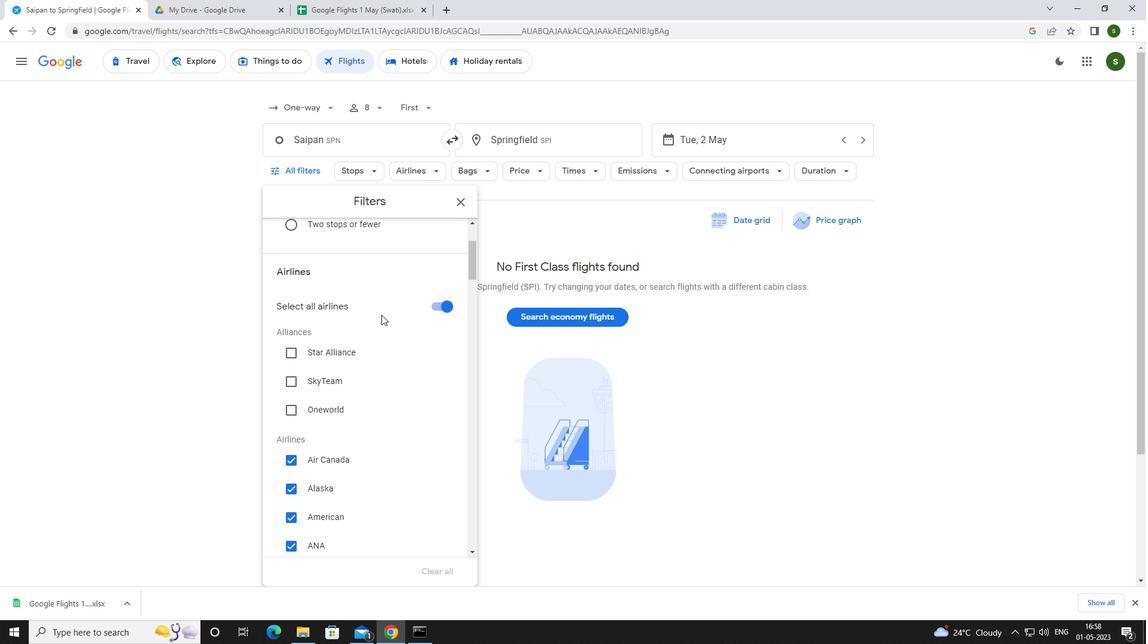 
Action: Mouse scrolled (381, 314) with delta (0, 0)
Screenshot: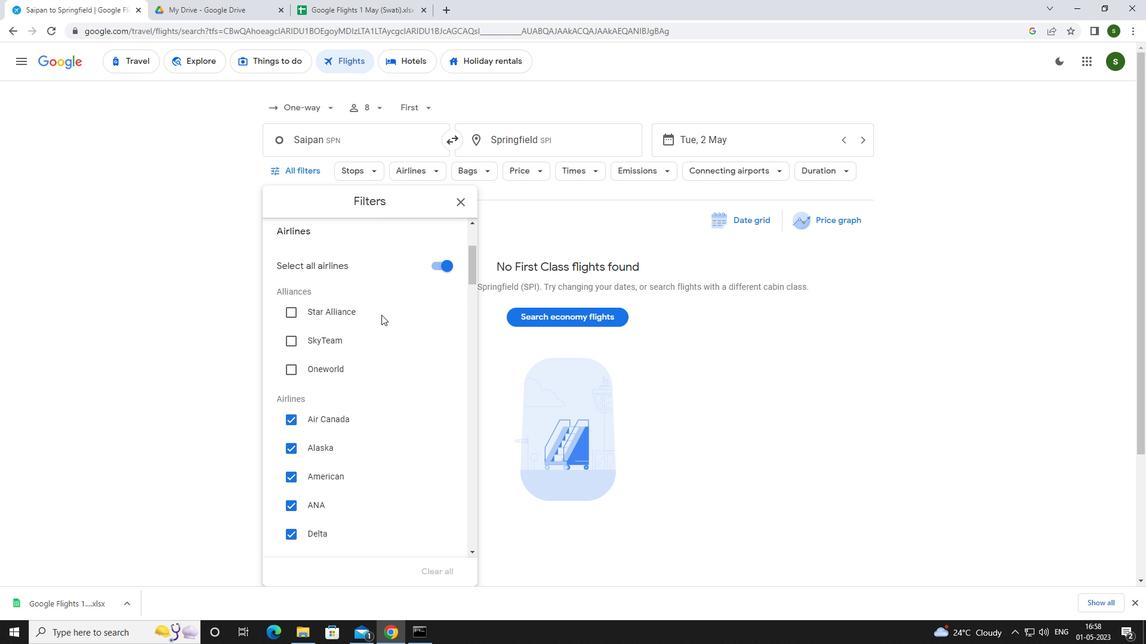 
Action: Mouse scrolled (381, 314) with delta (0, 0)
Screenshot: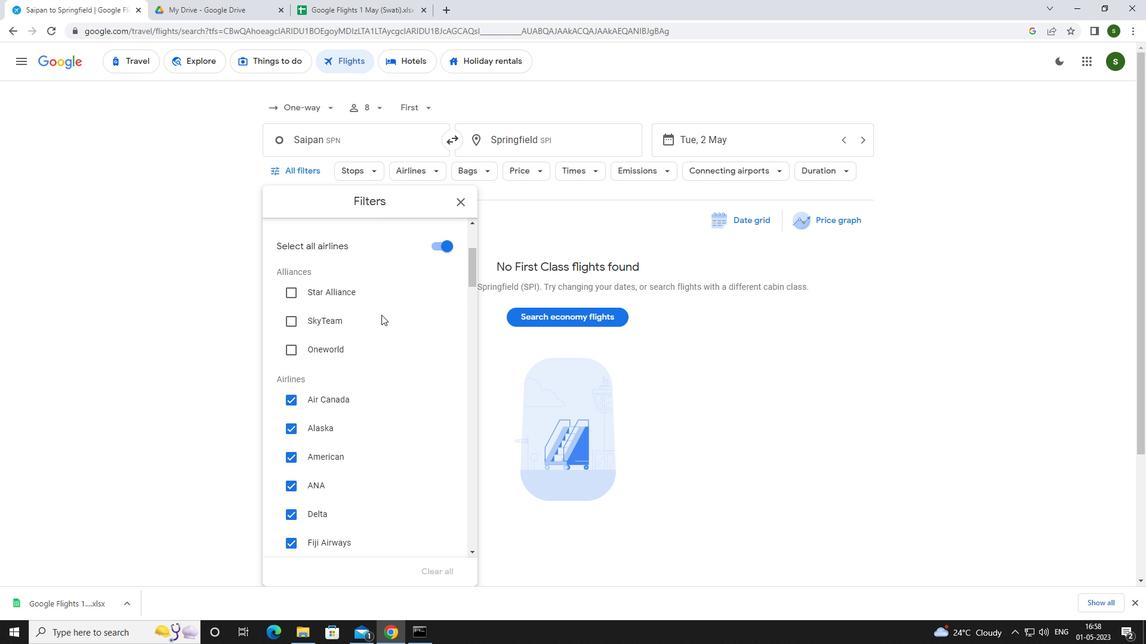 
Action: Mouse moved to (380, 312)
Screenshot: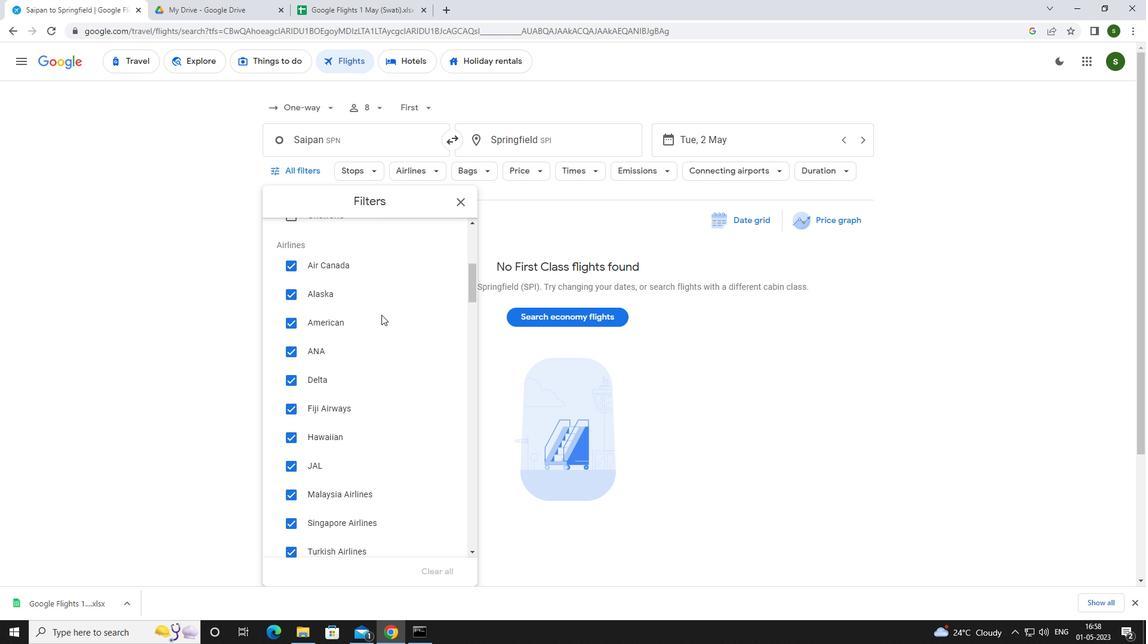 
Action: Mouse scrolled (380, 311) with delta (0, 0)
Screenshot: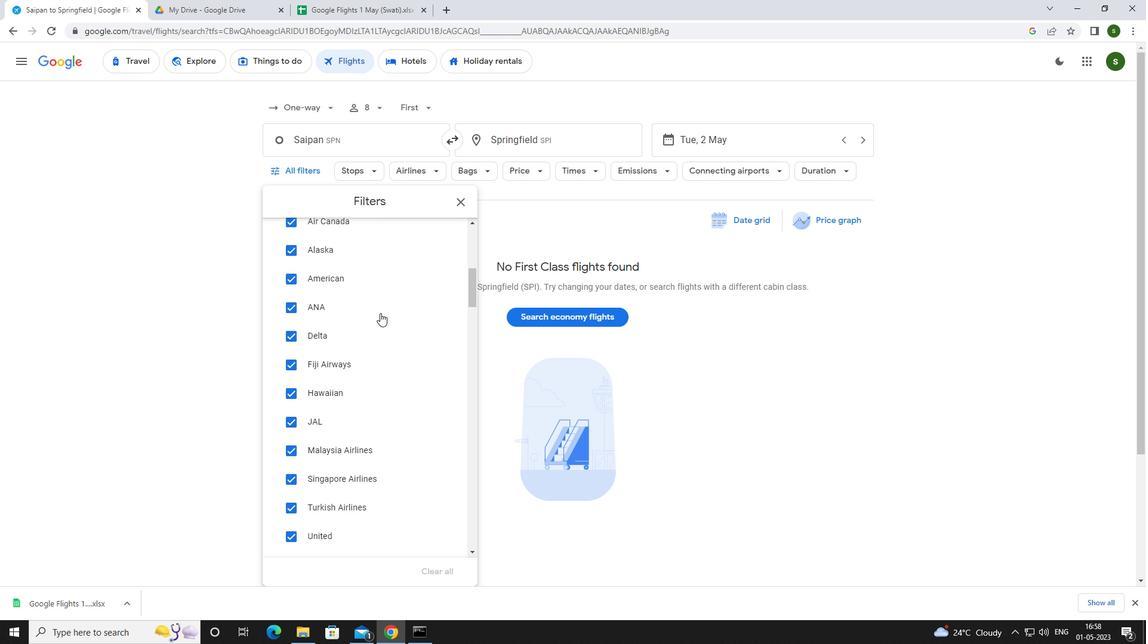 
Action: Mouse scrolled (380, 311) with delta (0, 0)
Screenshot: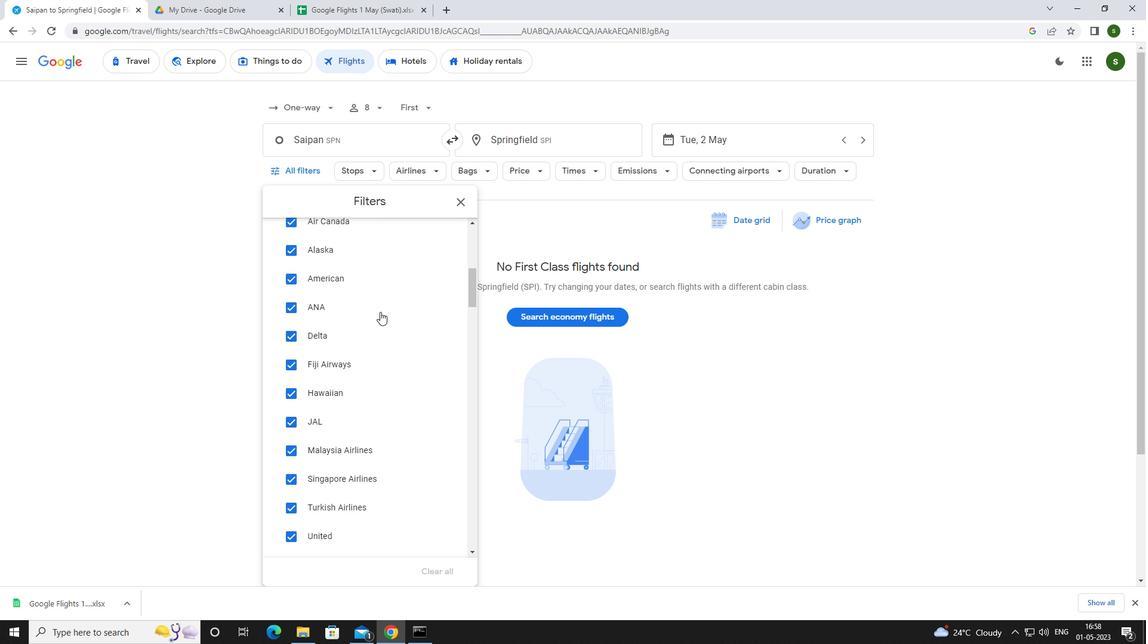 
Action: Mouse scrolled (380, 311) with delta (0, 0)
Screenshot: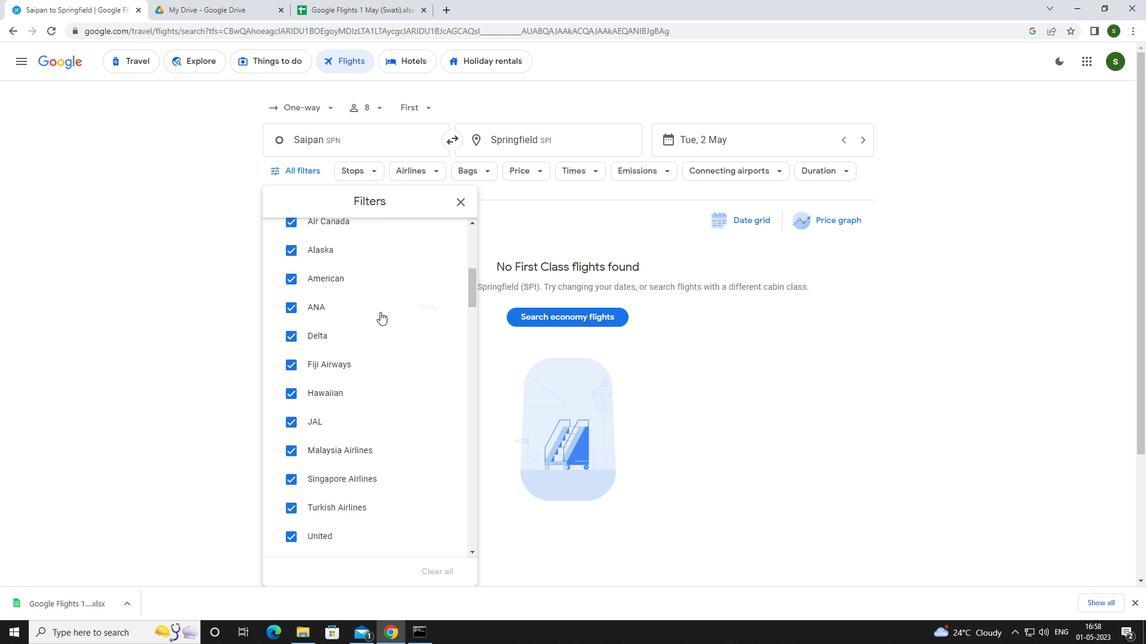 
Action: Mouse scrolled (380, 311) with delta (0, 0)
Screenshot: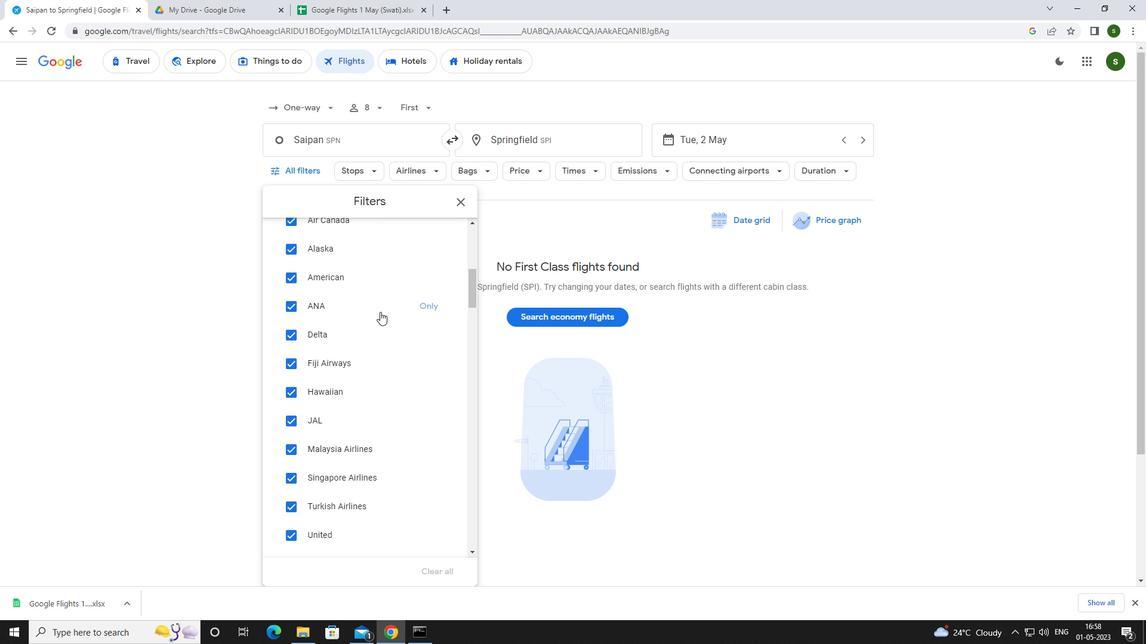 
Action: Mouse scrolled (380, 311) with delta (0, 0)
Screenshot: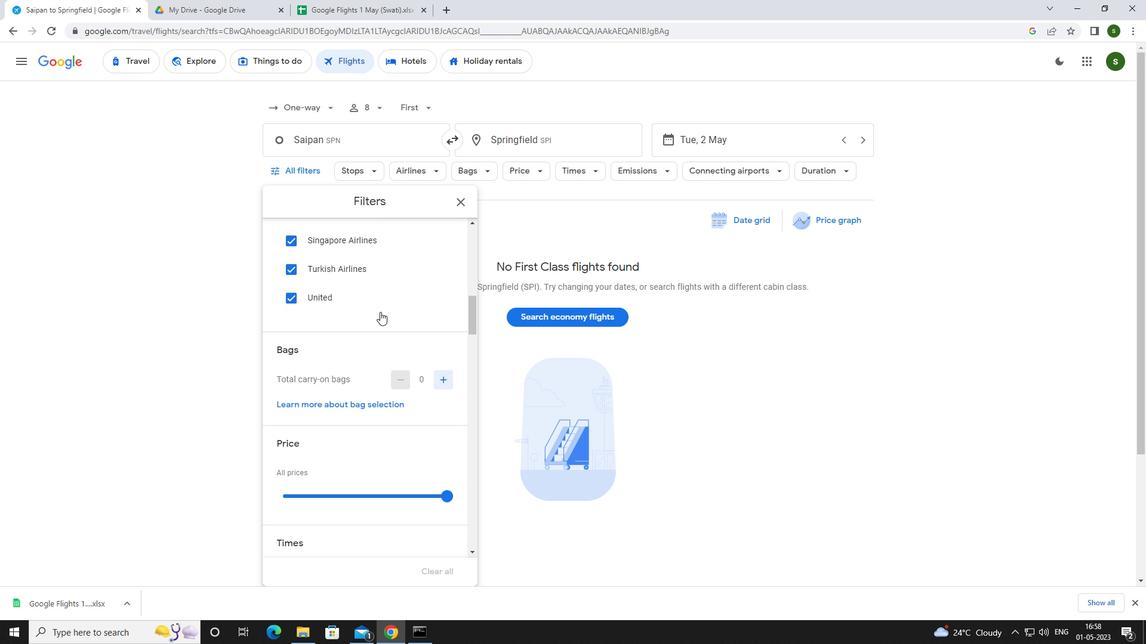 
Action: Mouse scrolled (380, 311) with delta (0, 0)
Screenshot: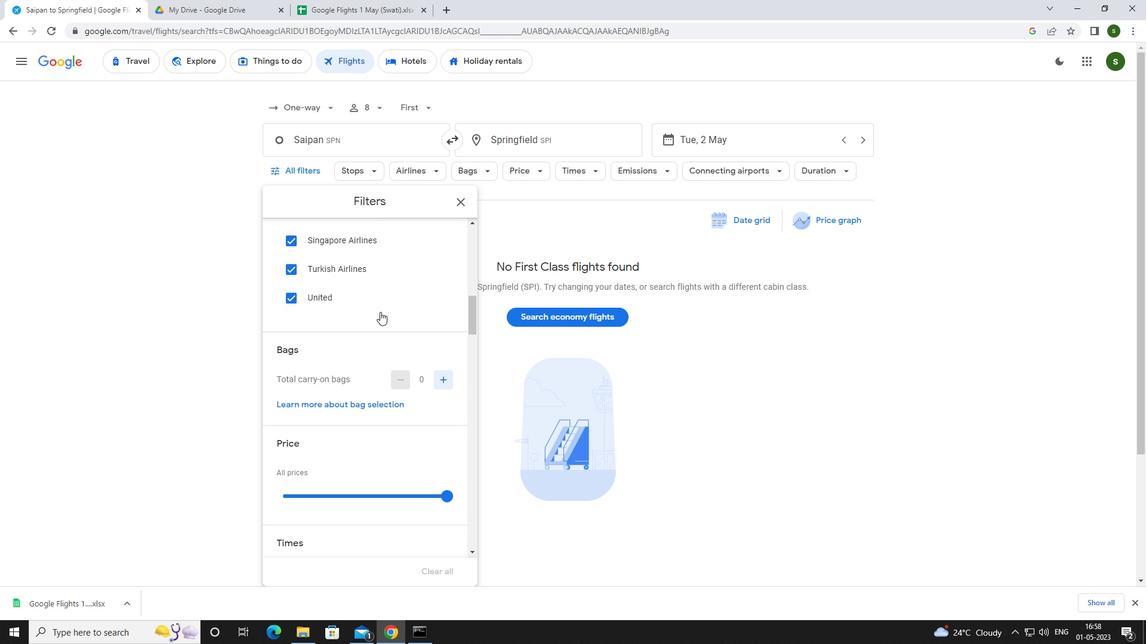 
Action: Mouse scrolled (380, 311) with delta (0, 0)
Screenshot: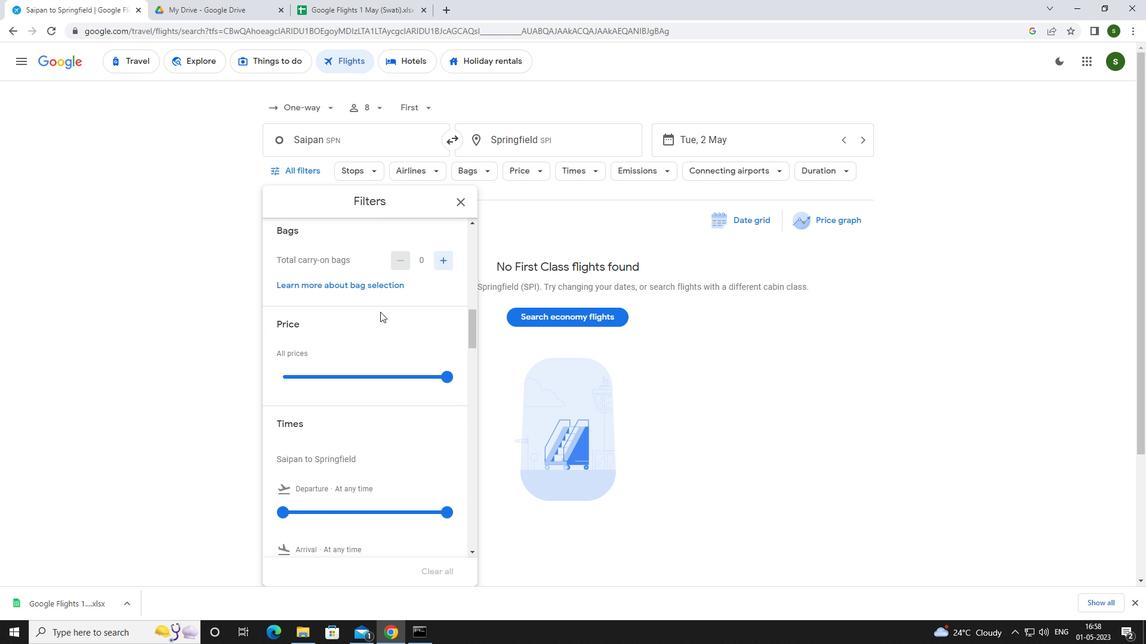 
Action: Mouse moved to (442, 311)
Screenshot: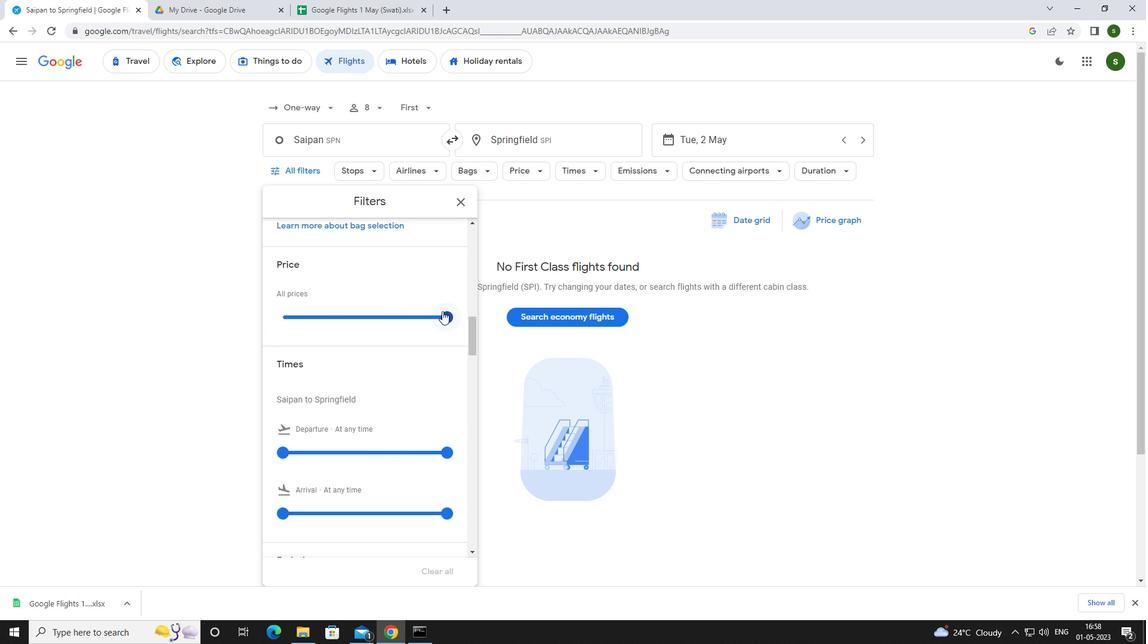 
Action: Mouse pressed left at (442, 311)
Screenshot: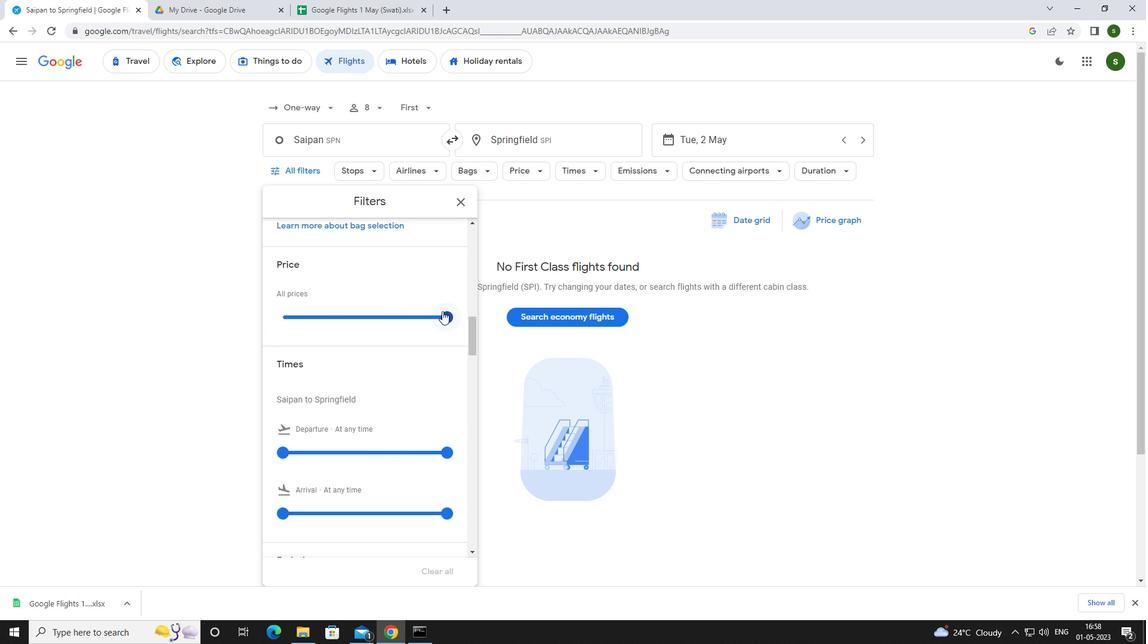 
Action: Mouse moved to (369, 317)
Screenshot: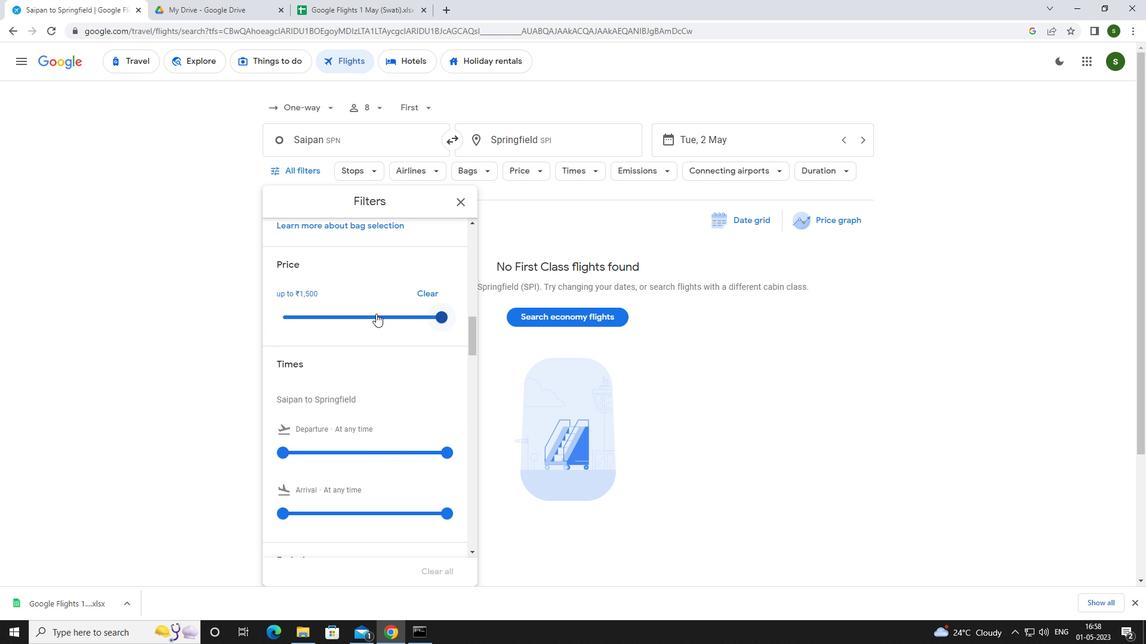 
Action: Mouse scrolled (369, 316) with delta (0, 0)
Screenshot: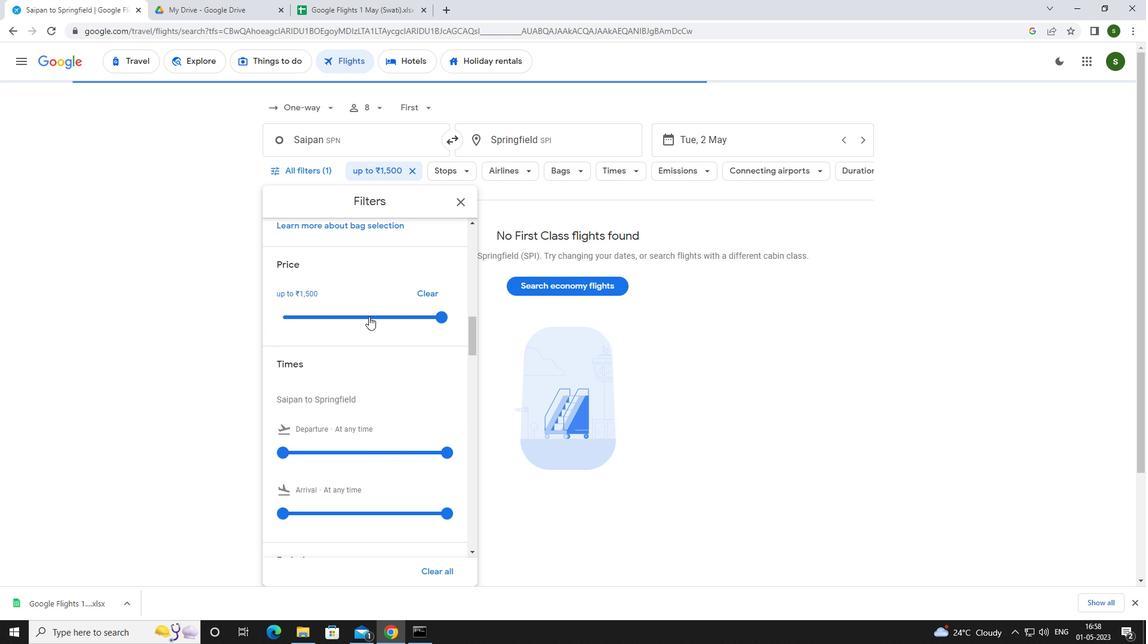 
Action: Mouse moved to (281, 388)
Screenshot: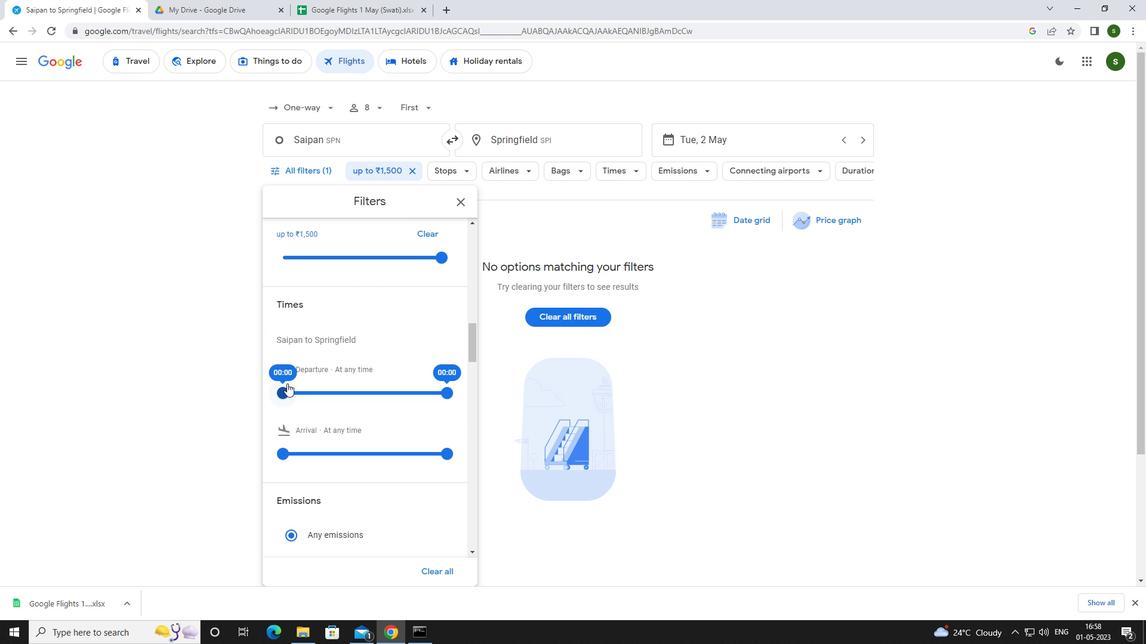 
Action: Mouse pressed left at (281, 388)
Screenshot: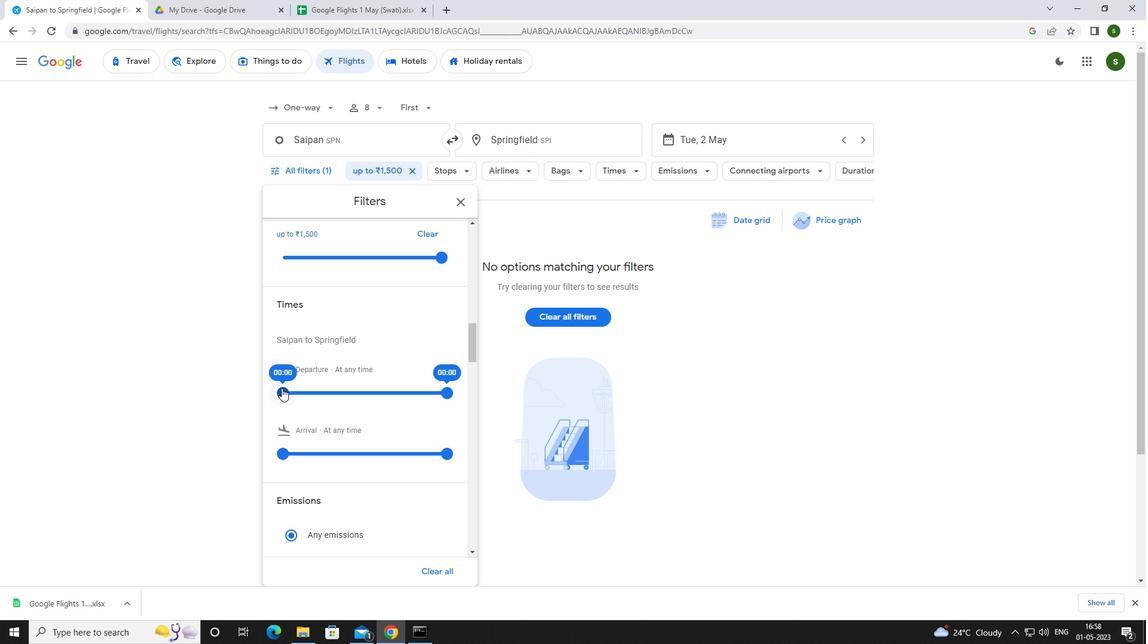 
Action: Mouse moved to (717, 313)
Screenshot: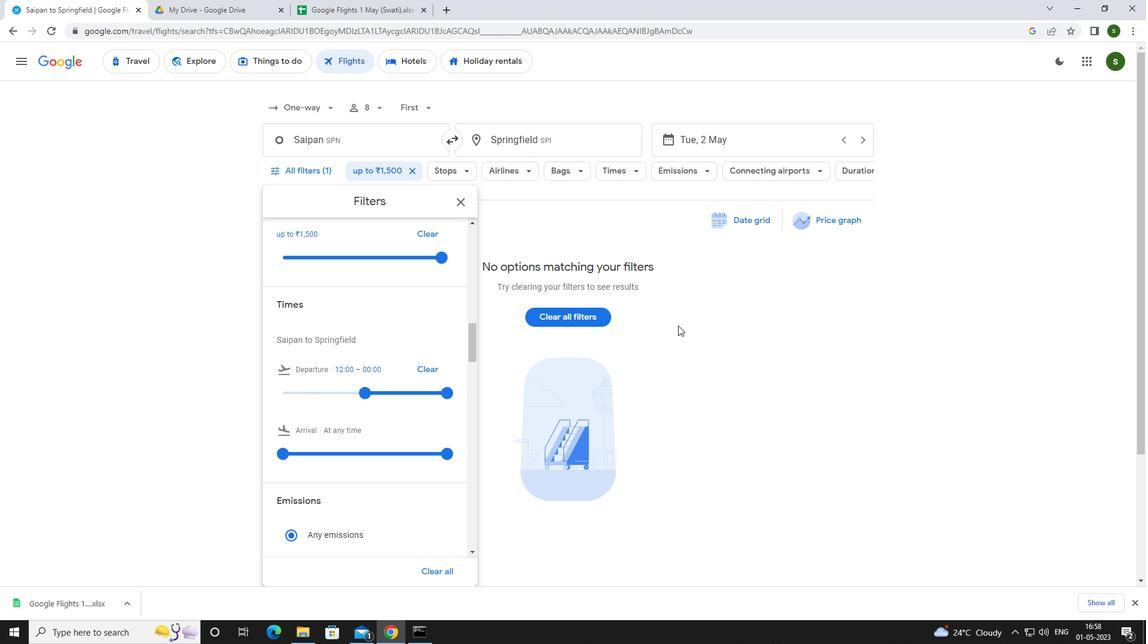 
Action: Mouse pressed left at (717, 313)
Screenshot: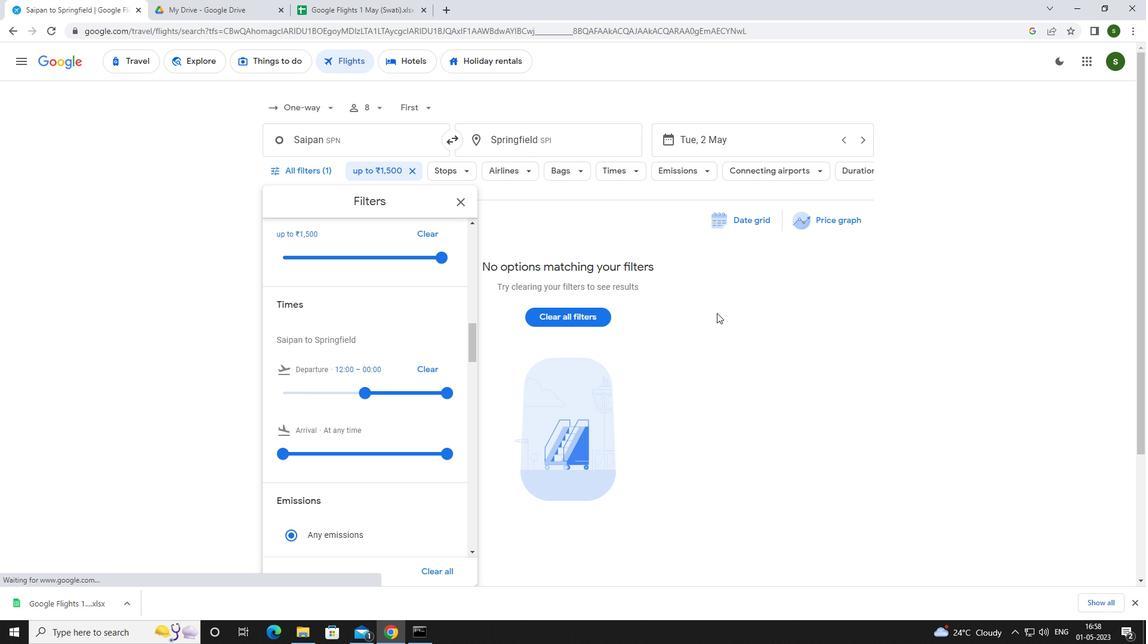 
Action: Mouse moved to (716, 313)
Screenshot: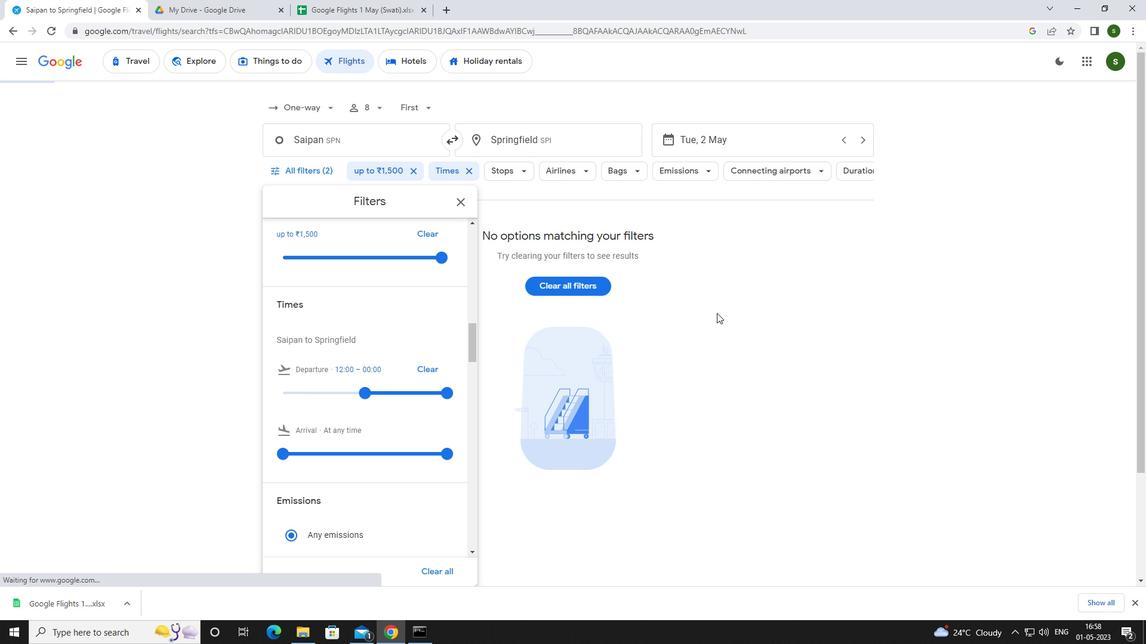 
